 Task: Forward email with the signature Eden Taylor with the subject Request for flextime from softage.1@softage.net to softage.9@softage.net with the message I need your assistance in preparing a project status report for the stakeholders., select the entire message, change the font color from current to green and background color to yellow Send the email
Action: Mouse moved to (883, 74)
Screenshot: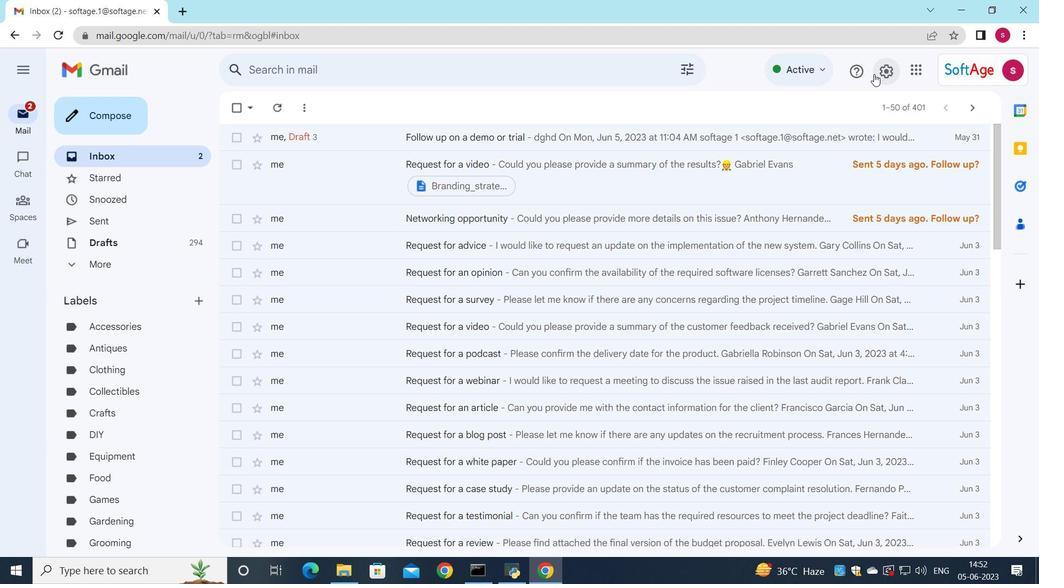 
Action: Mouse pressed left at (883, 74)
Screenshot: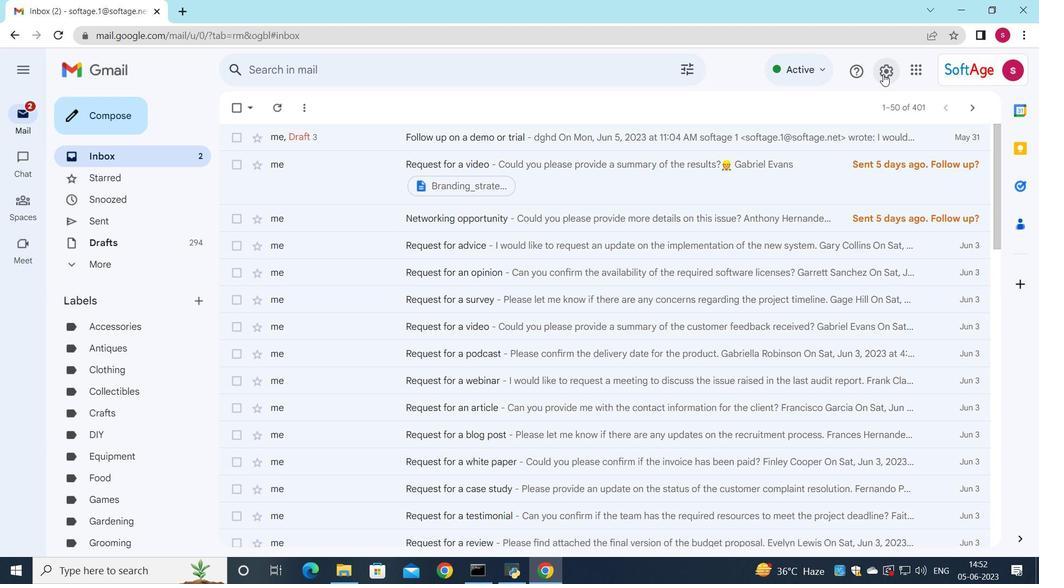 
Action: Mouse moved to (939, 139)
Screenshot: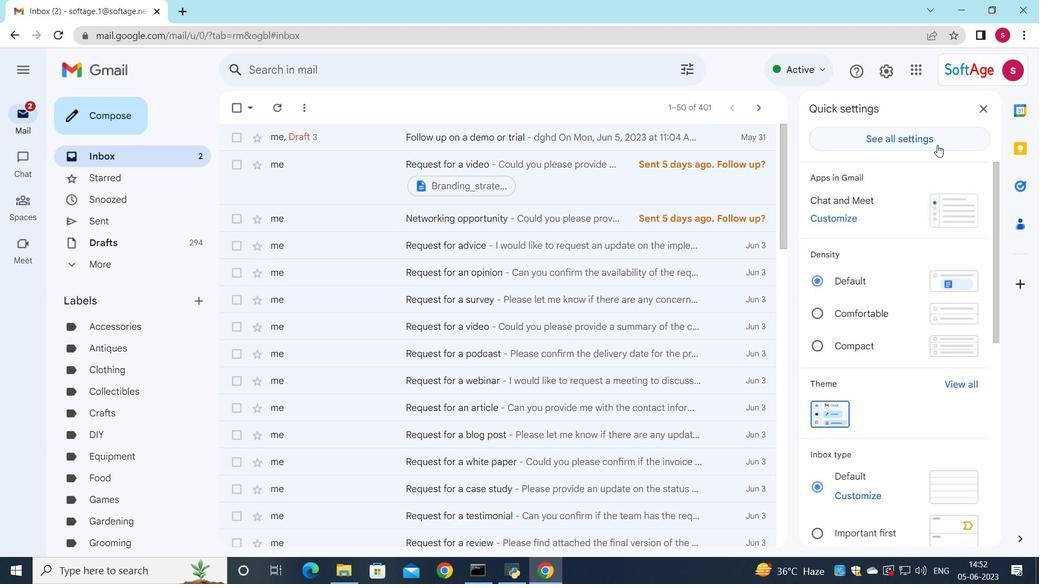 
Action: Mouse pressed left at (939, 139)
Screenshot: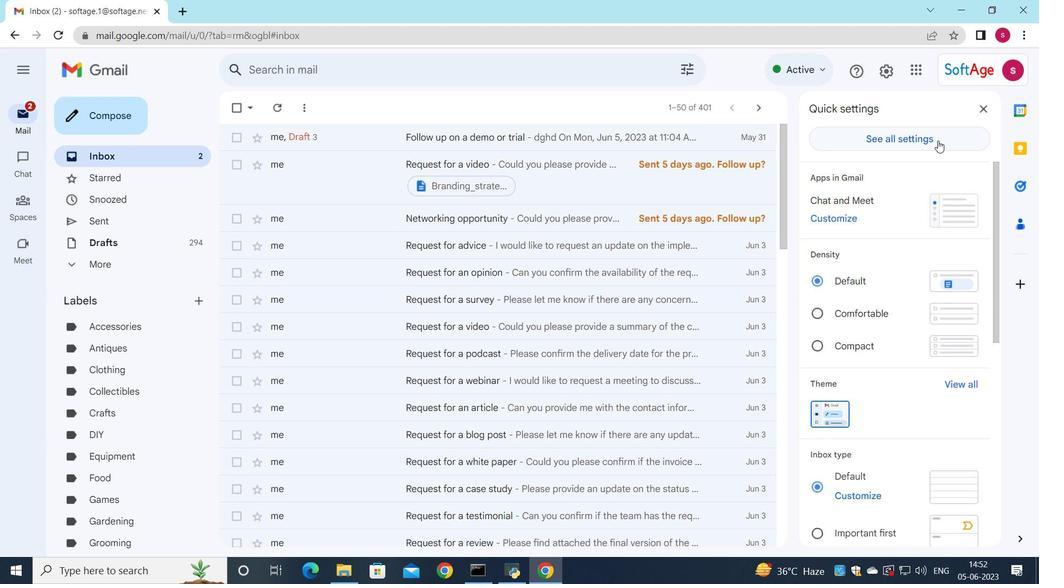 
Action: Mouse moved to (622, 176)
Screenshot: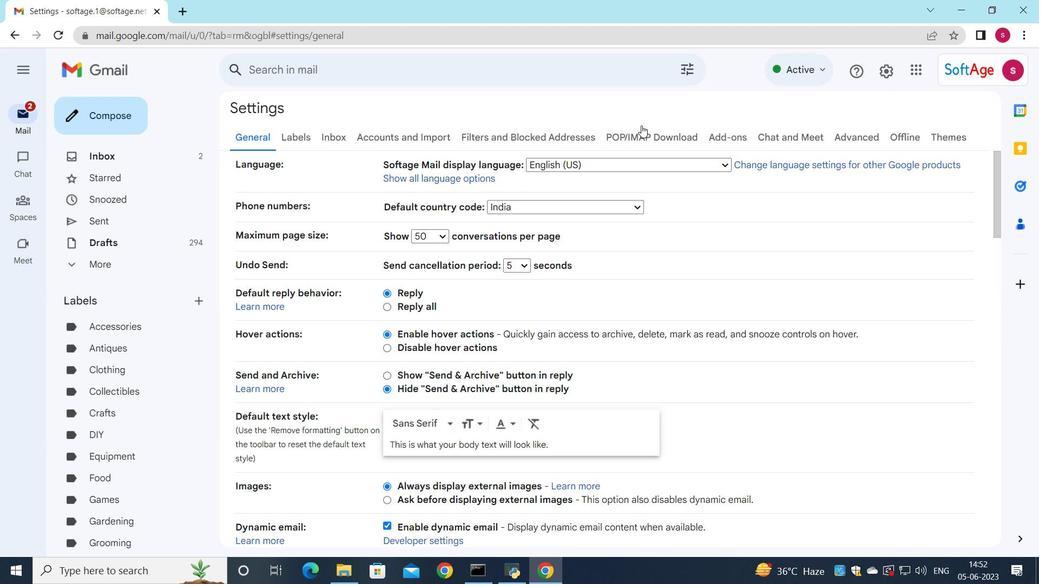 
Action: Mouse scrolled (622, 175) with delta (0, 0)
Screenshot: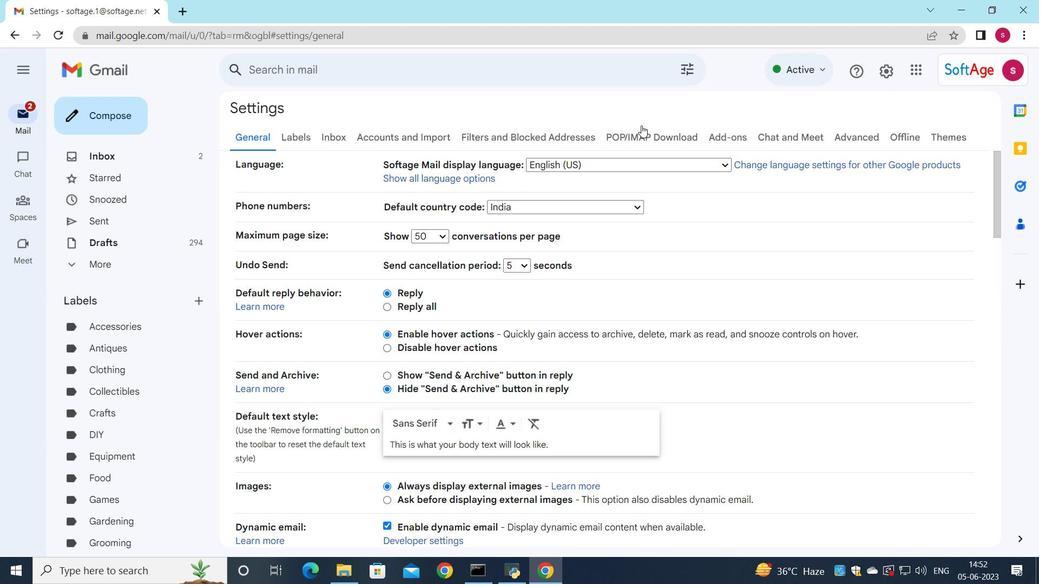 
Action: Mouse scrolled (622, 175) with delta (0, 0)
Screenshot: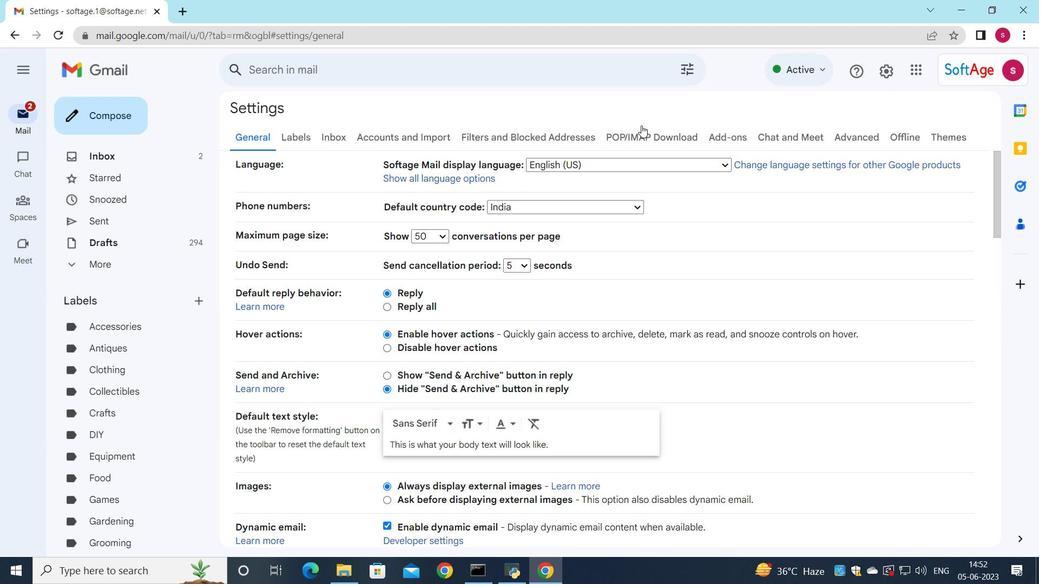 
Action: Mouse moved to (614, 231)
Screenshot: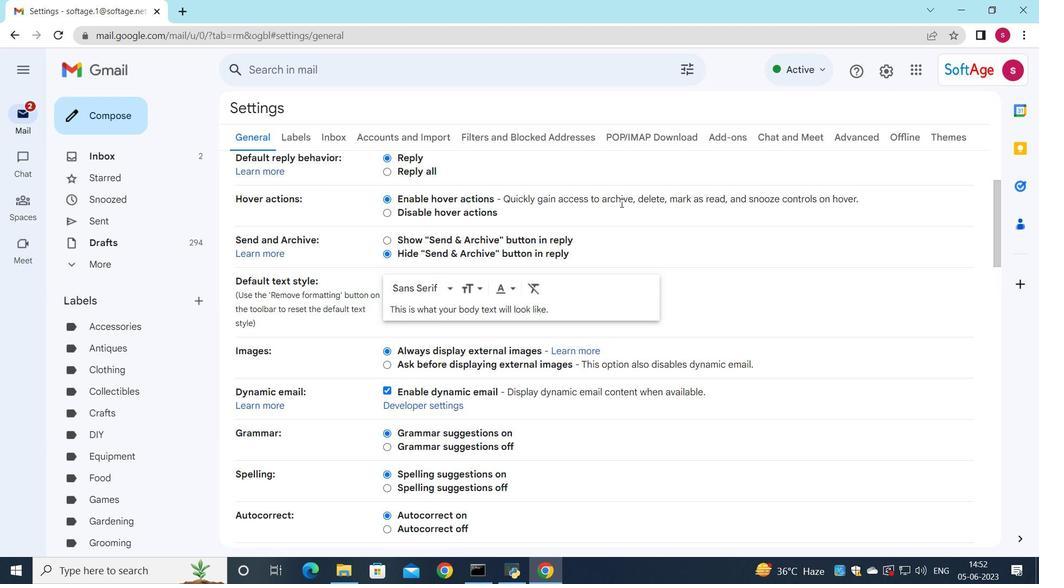 
Action: Mouse scrolled (617, 219) with delta (0, 0)
Screenshot: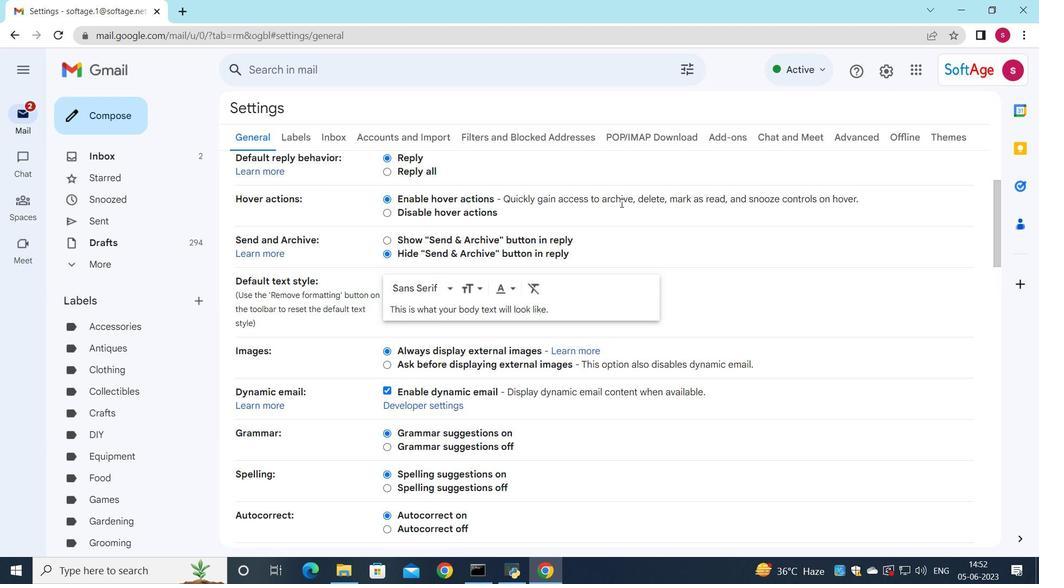 
Action: Mouse moved to (614, 234)
Screenshot: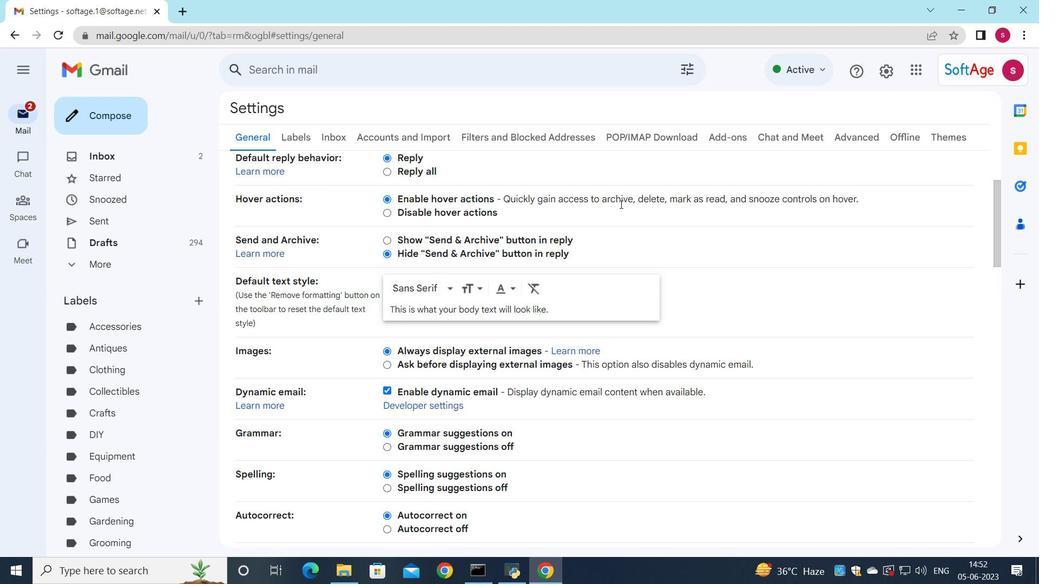 
Action: Mouse scrolled (614, 233) with delta (0, 0)
Screenshot: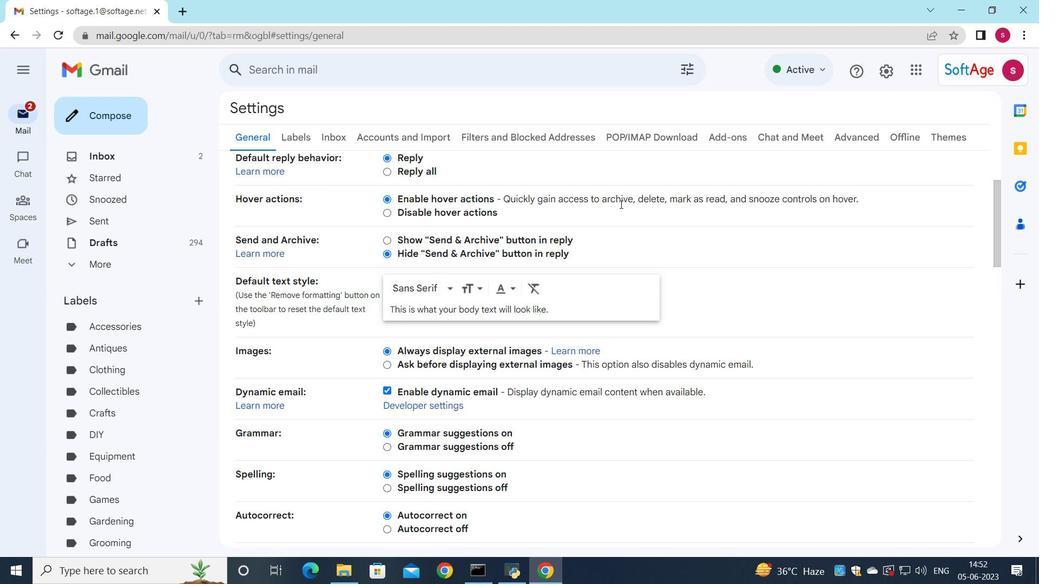 
Action: Mouse moved to (613, 235)
Screenshot: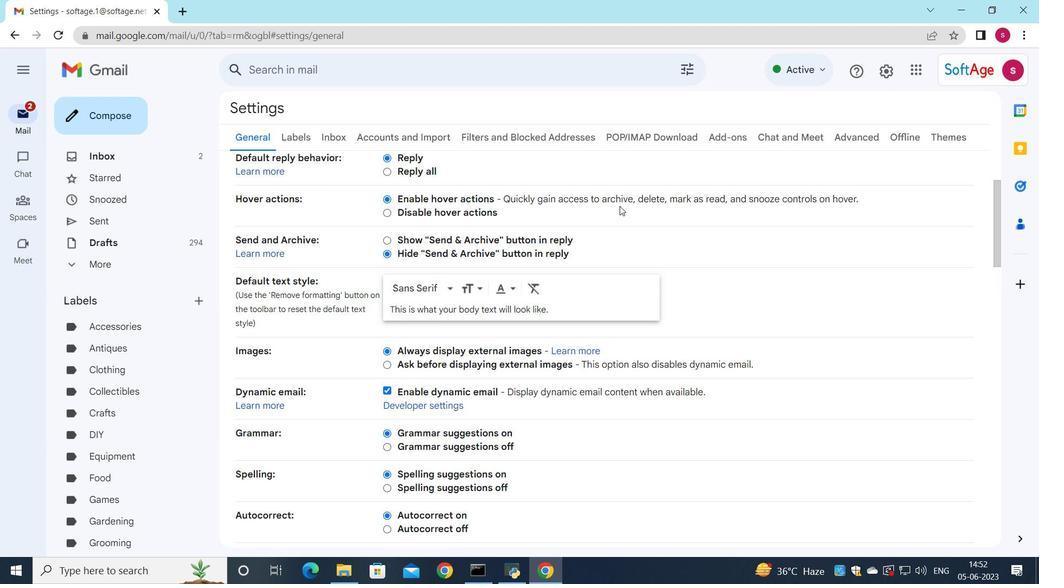 
Action: Mouse scrolled (613, 235) with delta (0, 0)
Screenshot: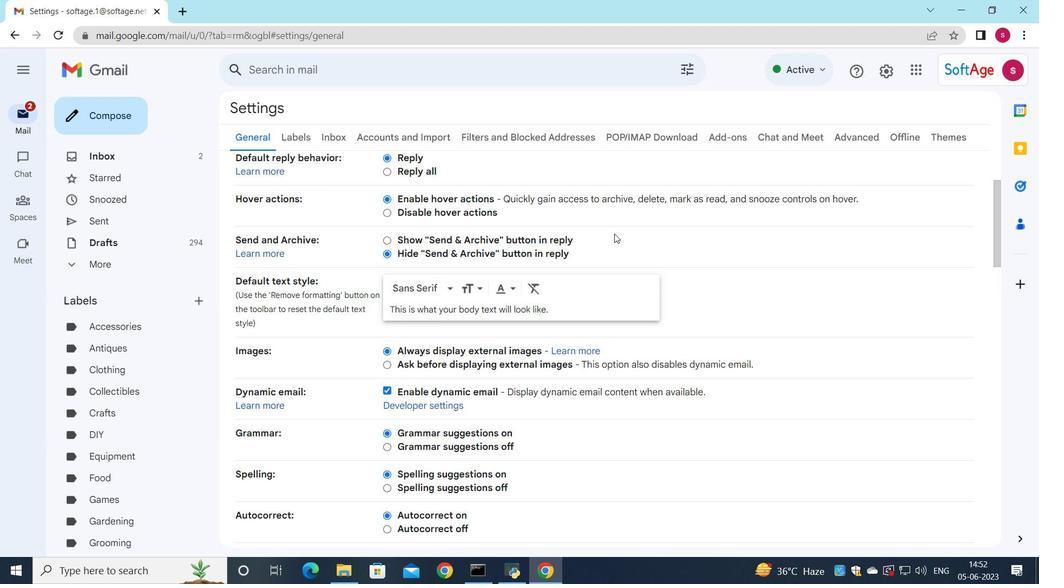 
Action: Mouse scrolled (613, 235) with delta (0, 0)
Screenshot: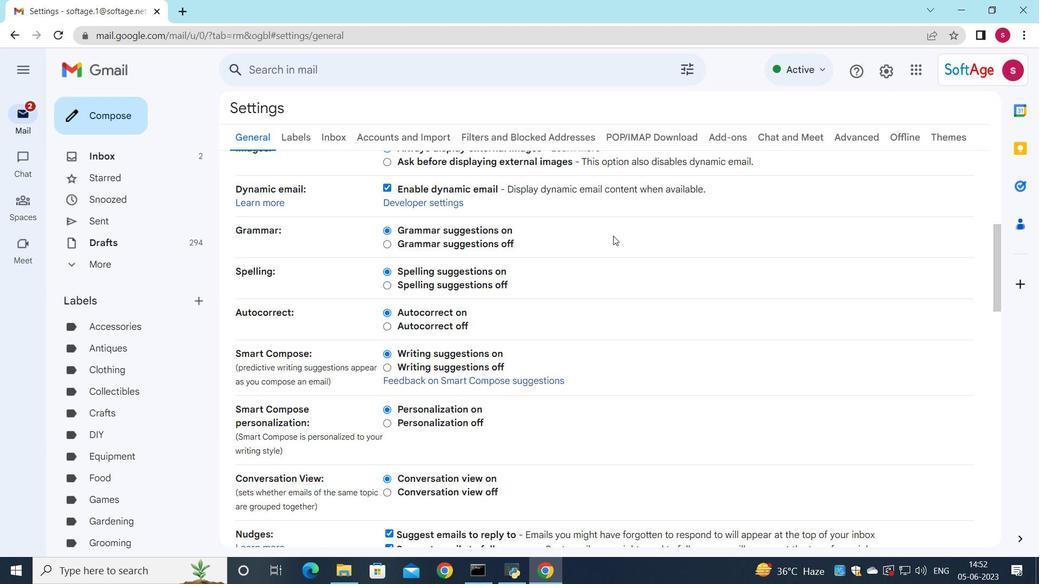 
Action: Mouse scrolled (613, 235) with delta (0, 0)
Screenshot: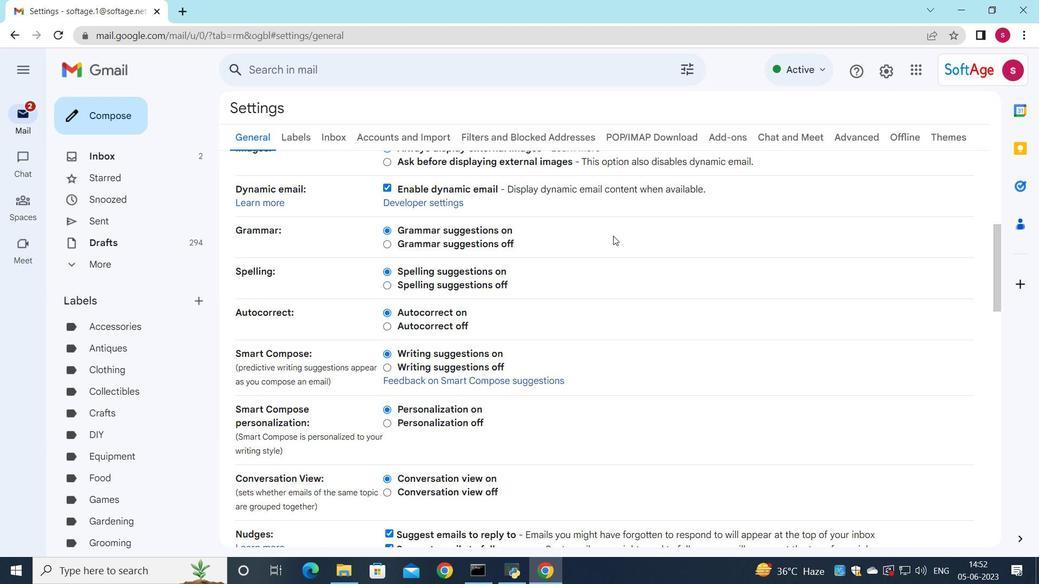 
Action: Mouse scrolled (613, 235) with delta (0, 0)
Screenshot: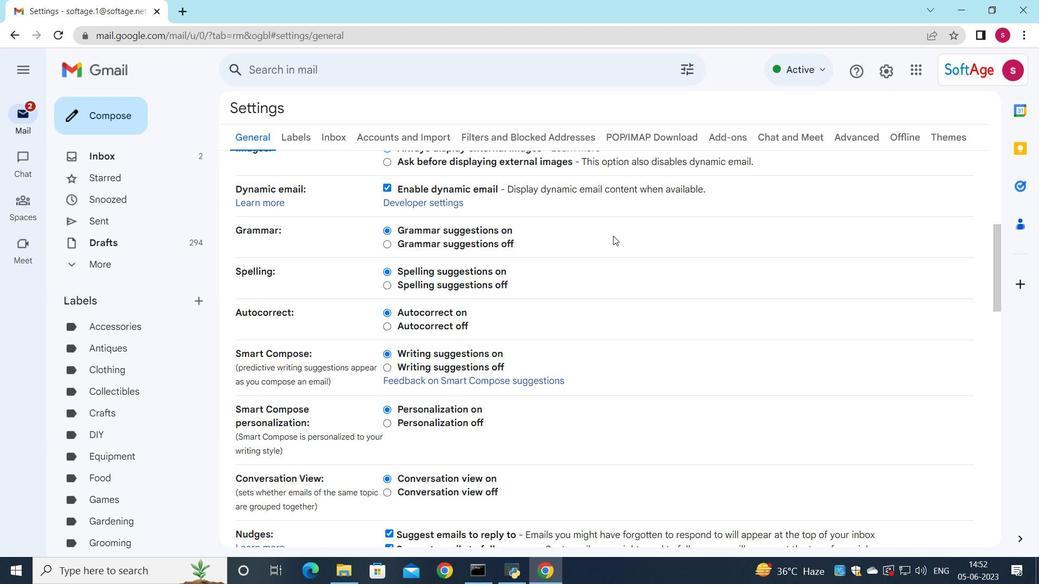 
Action: Mouse moved to (567, 266)
Screenshot: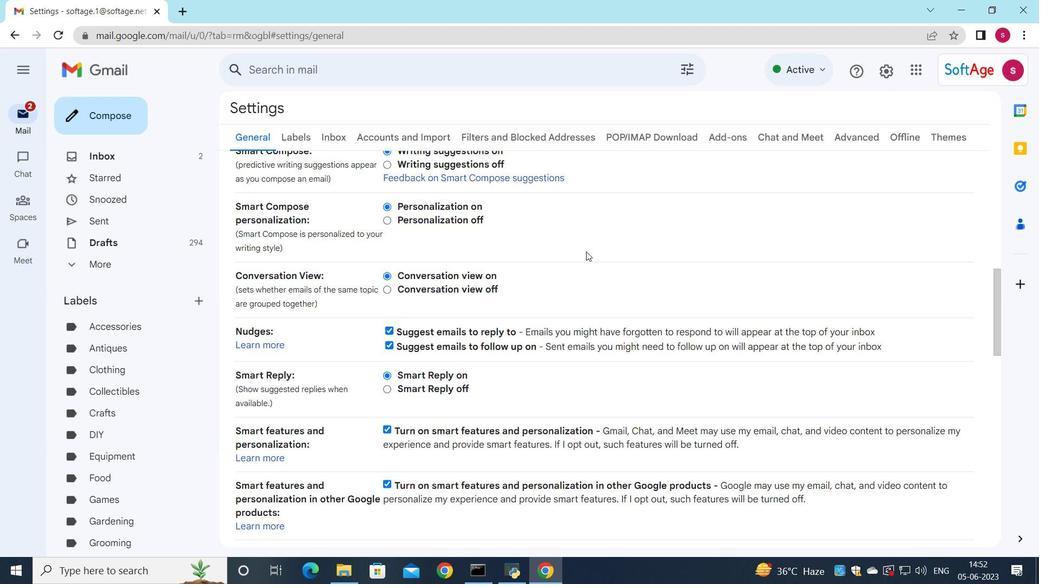 
Action: Mouse scrolled (567, 266) with delta (0, 0)
Screenshot: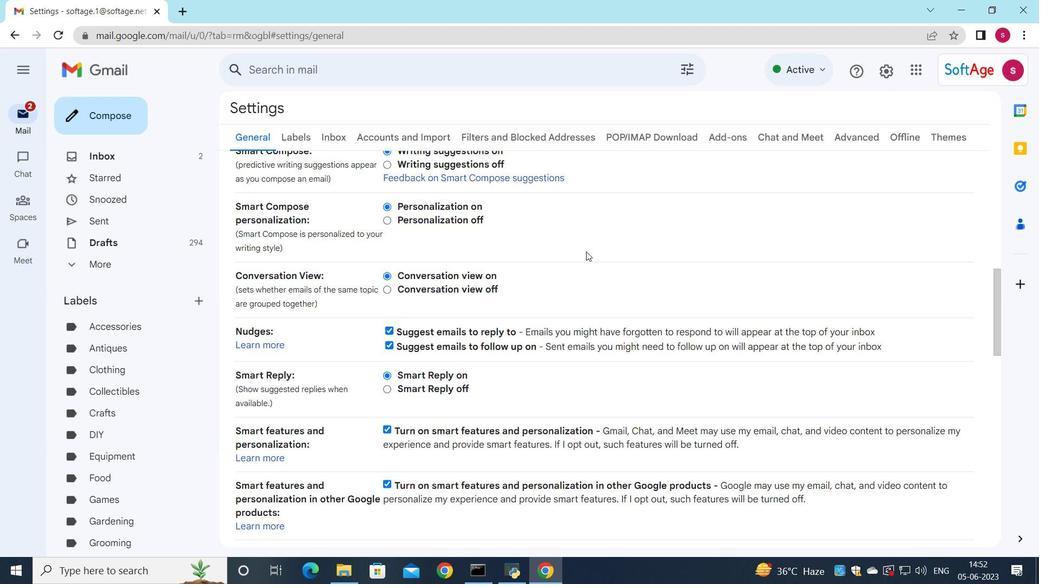 
Action: Mouse moved to (561, 274)
Screenshot: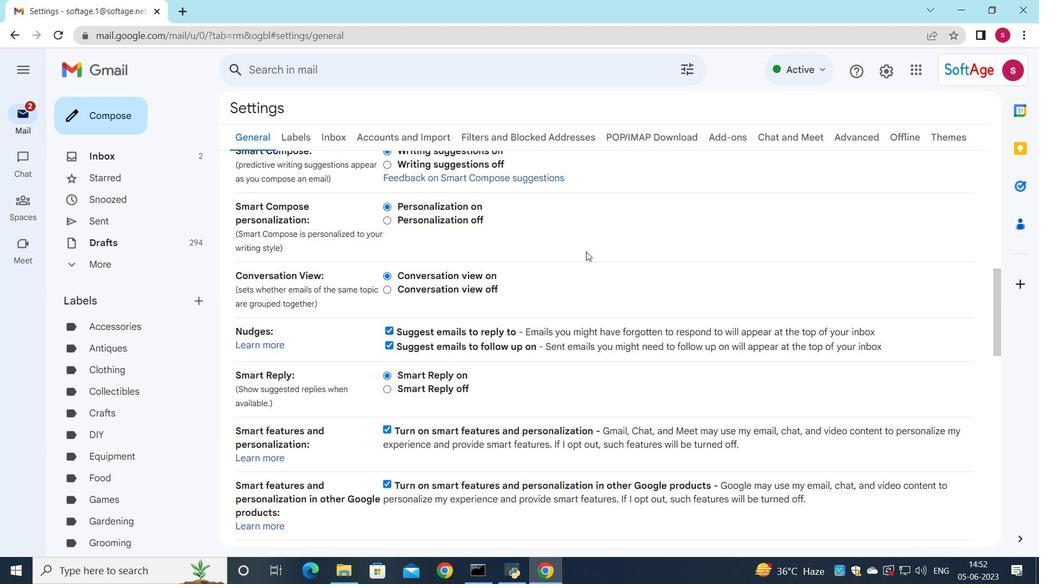 
Action: Mouse scrolled (561, 273) with delta (0, 0)
Screenshot: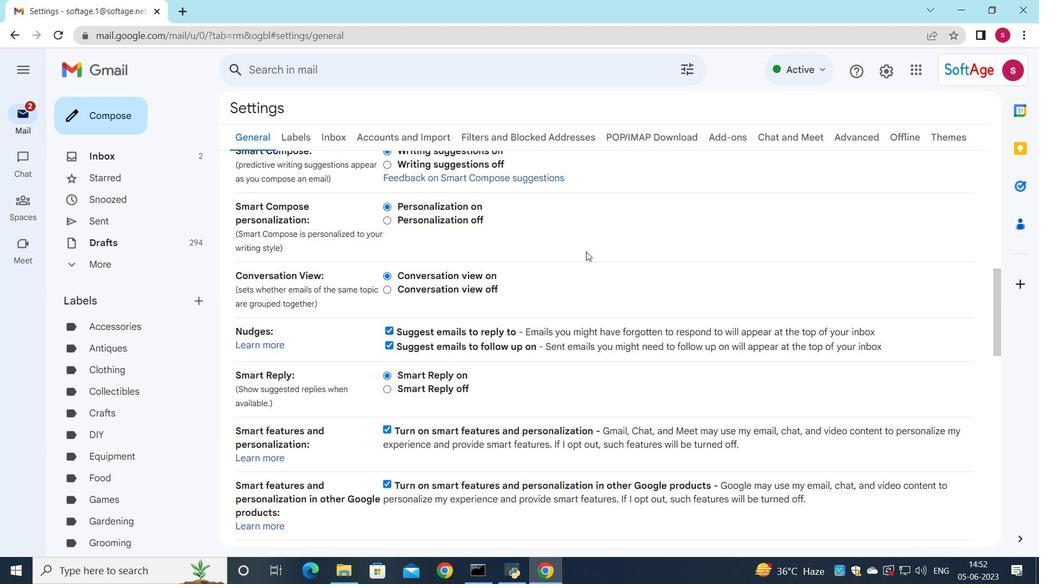 
Action: Mouse moved to (558, 278)
Screenshot: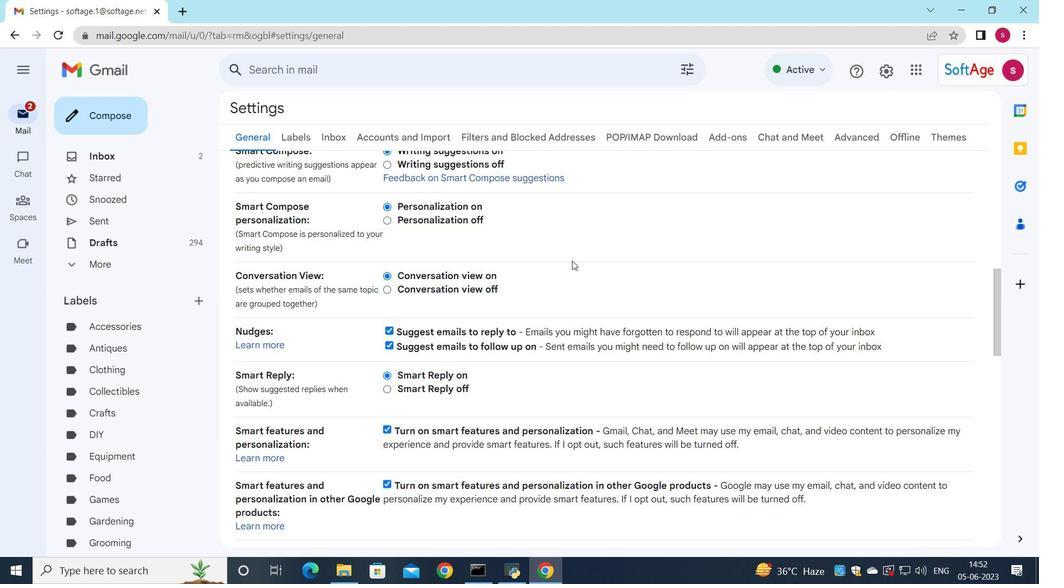 
Action: Mouse scrolled (558, 277) with delta (0, 0)
Screenshot: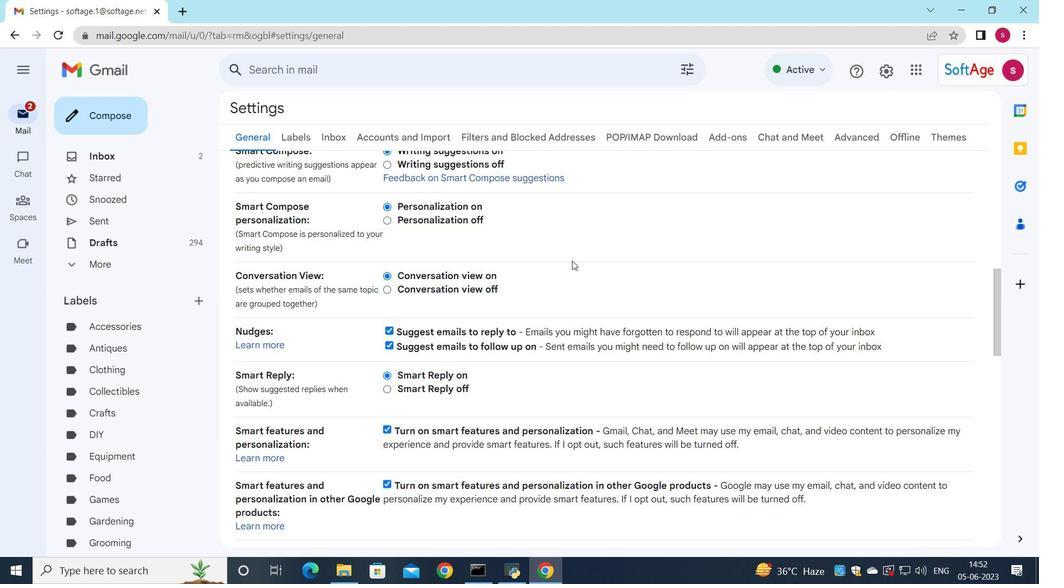 
Action: Mouse moved to (555, 281)
Screenshot: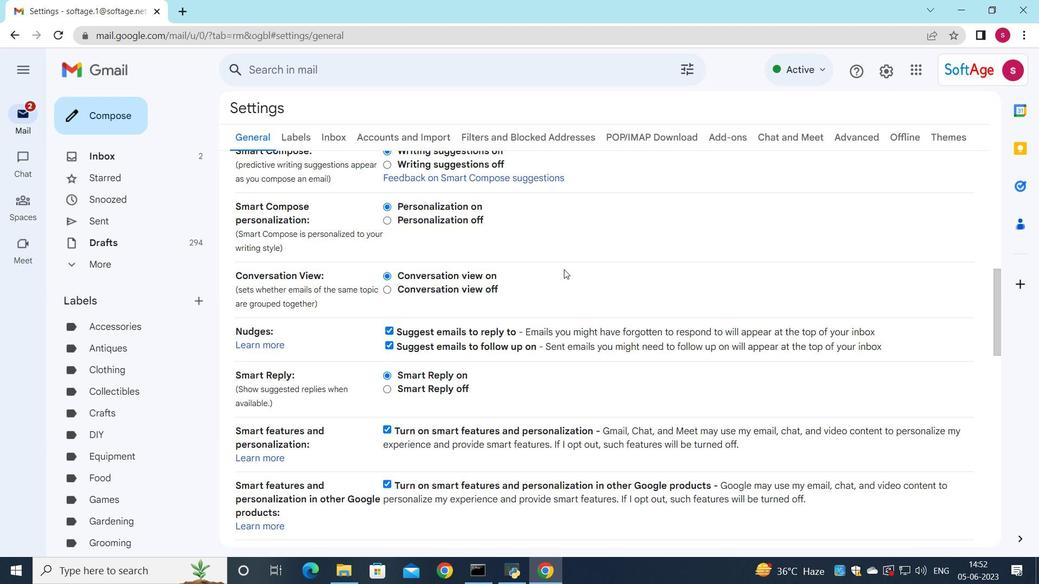 
Action: Mouse scrolled (555, 281) with delta (0, 0)
Screenshot: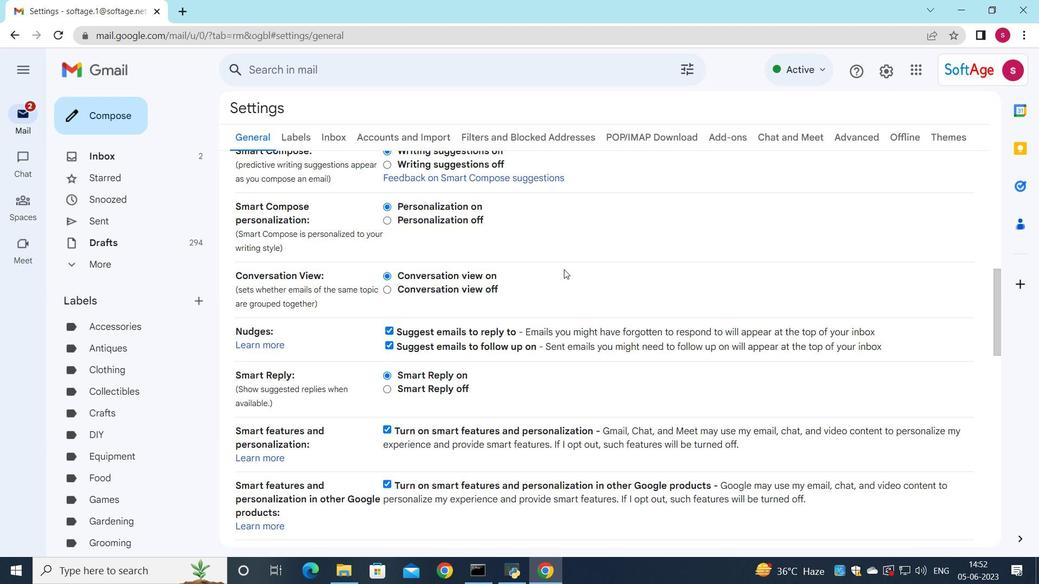 
Action: Mouse moved to (548, 284)
Screenshot: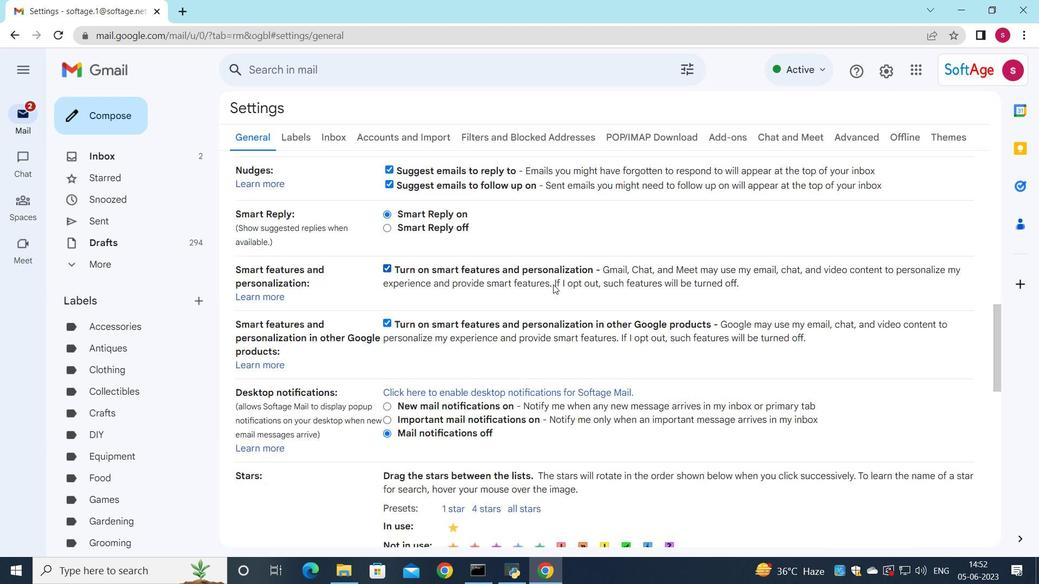 
Action: Mouse scrolled (548, 284) with delta (0, 0)
Screenshot: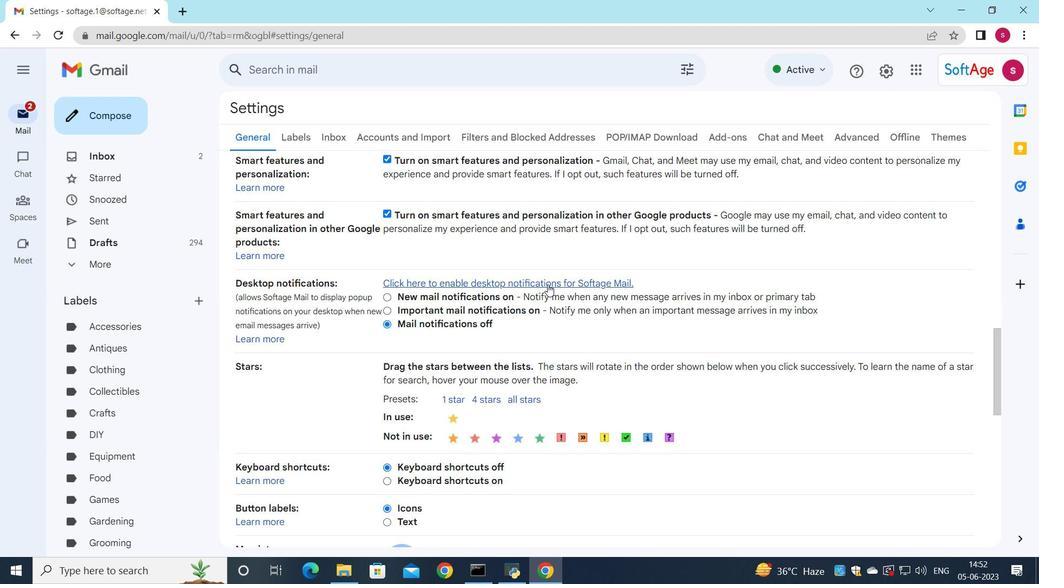 
Action: Mouse scrolled (548, 284) with delta (0, 0)
Screenshot: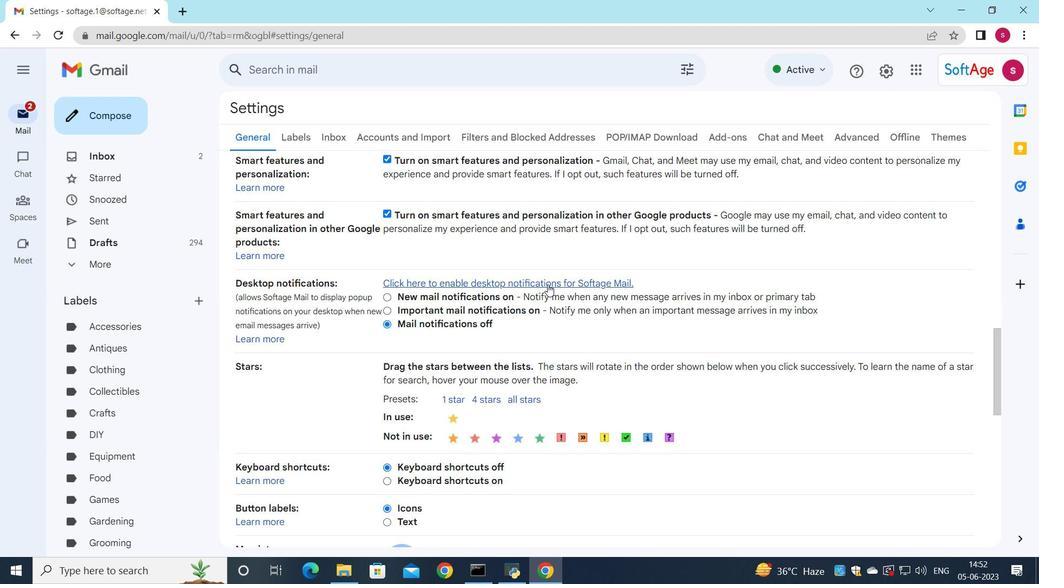 
Action: Mouse scrolled (548, 284) with delta (0, 0)
Screenshot: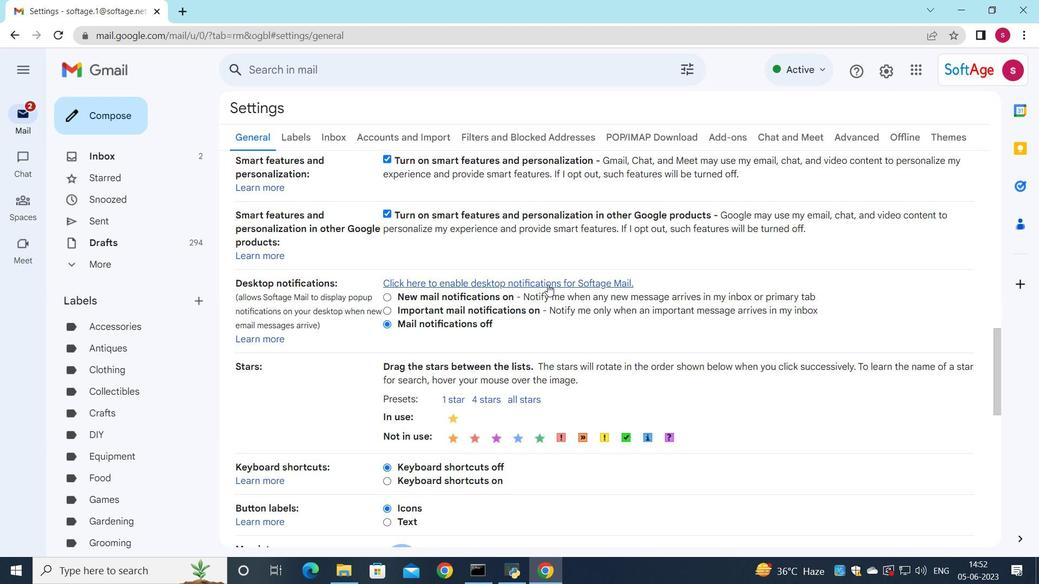 
Action: Mouse moved to (445, 325)
Screenshot: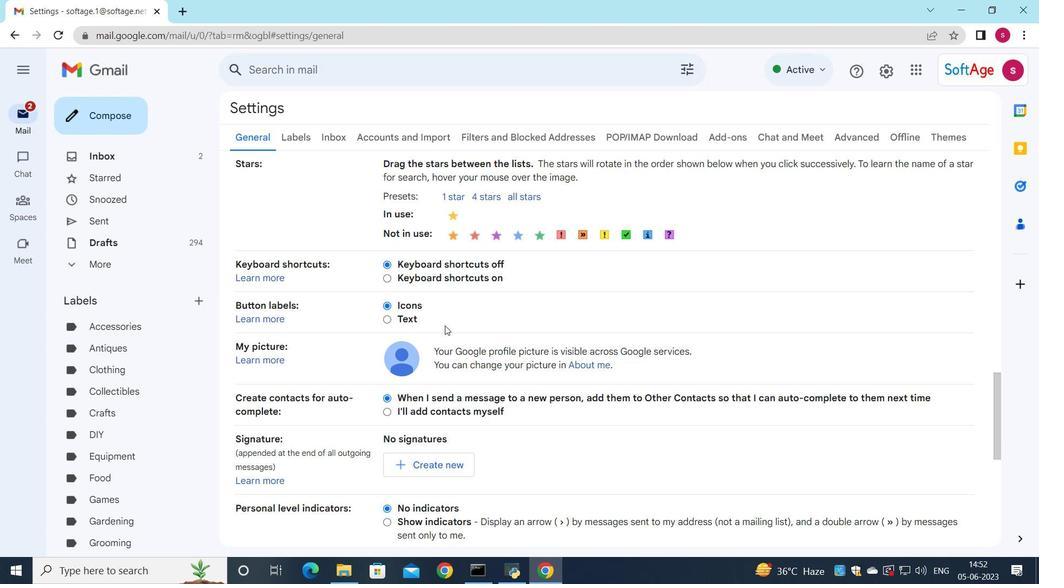
Action: Mouse scrolled (445, 325) with delta (0, 0)
Screenshot: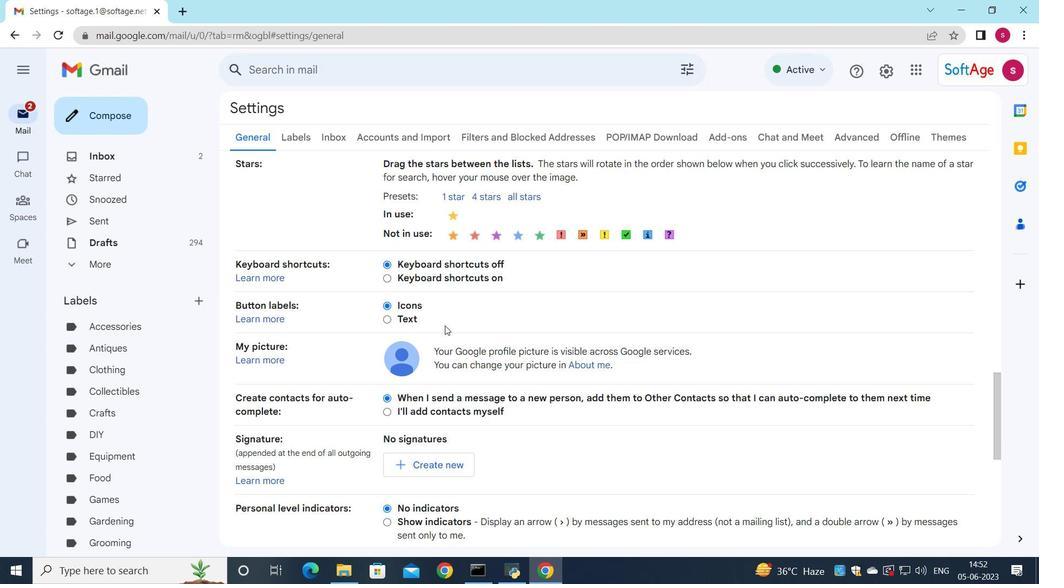 
Action: Mouse scrolled (445, 325) with delta (0, 0)
Screenshot: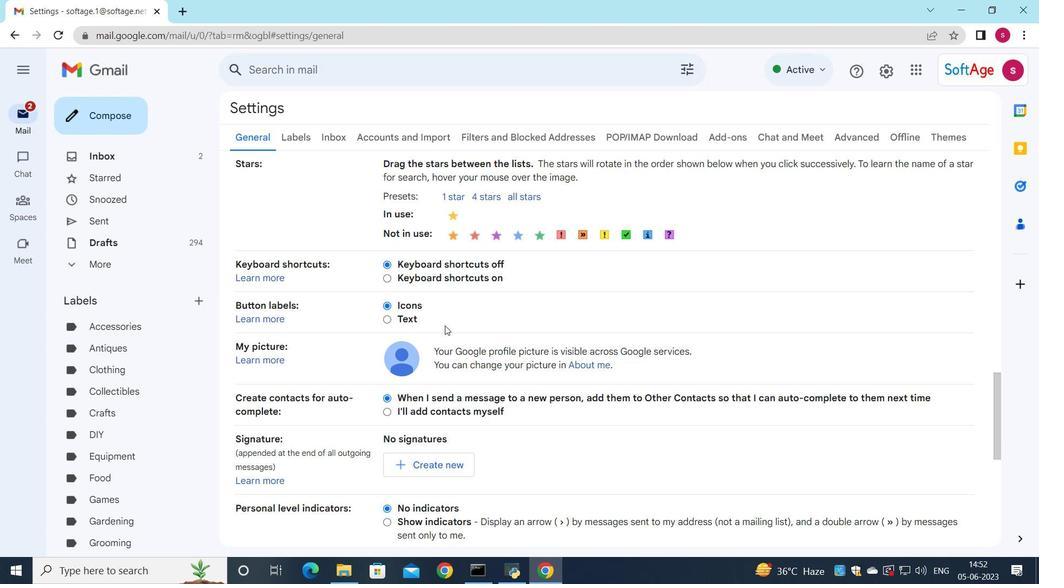 
Action: Mouse scrolled (445, 325) with delta (0, 0)
Screenshot: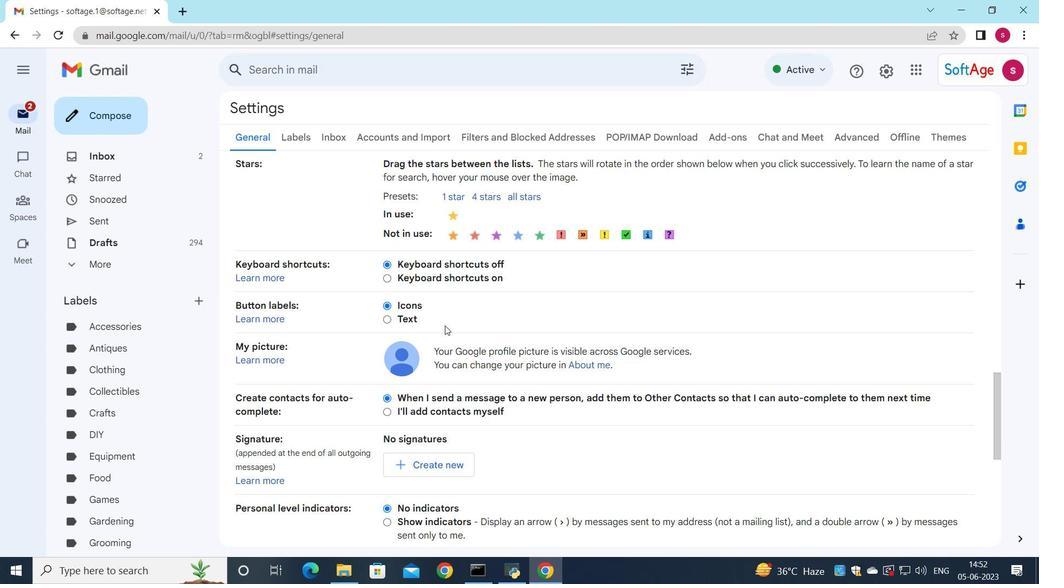 
Action: Mouse moved to (428, 270)
Screenshot: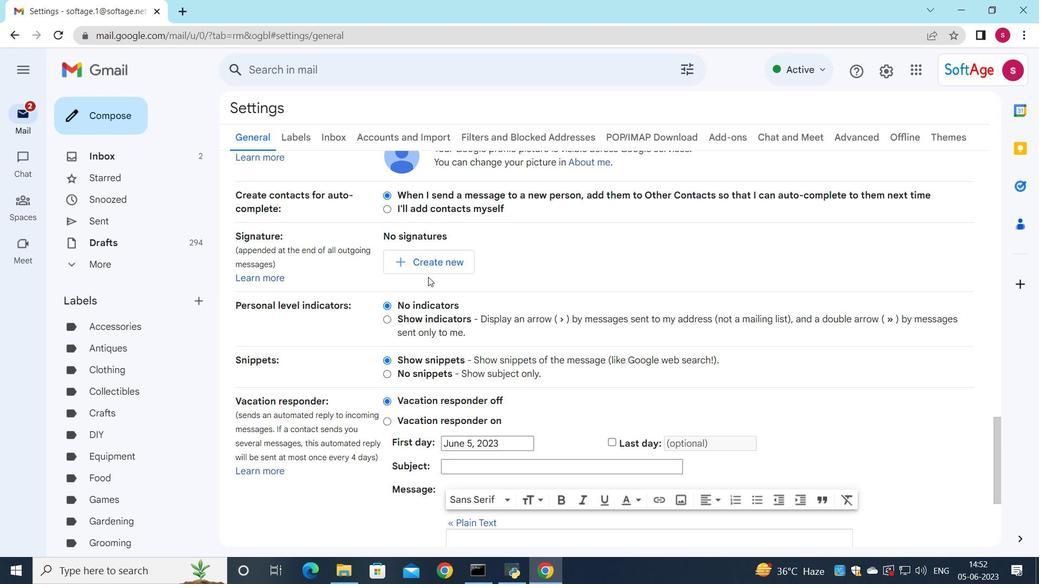 
Action: Mouse pressed left at (428, 270)
Screenshot: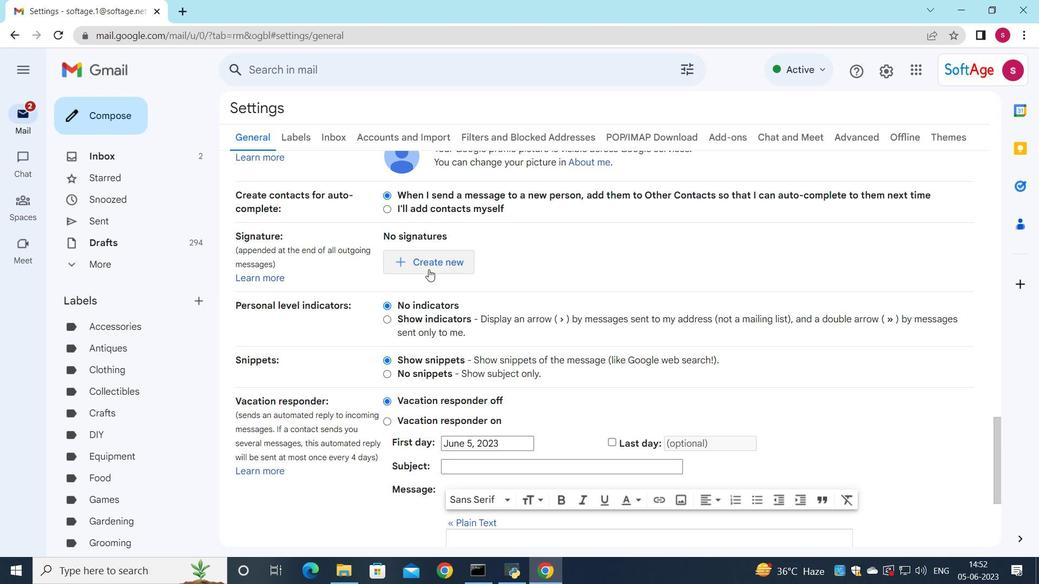 
Action: Mouse moved to (463, 280)
Screenshot: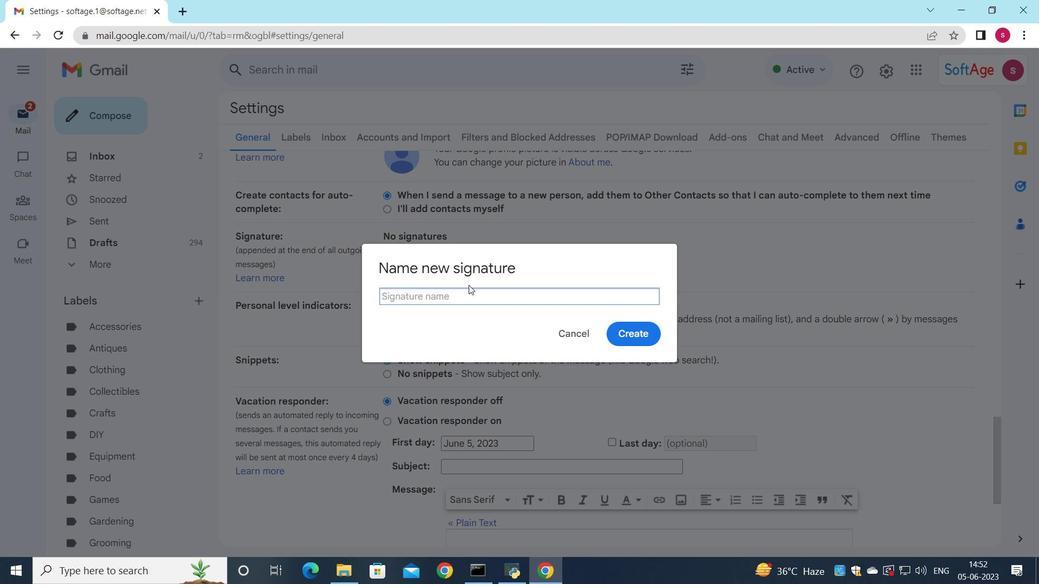 
Action: Key pressed <Key.shift><Key.shift>Eden<Key.space><Key.shift>Taylor
Screenshot: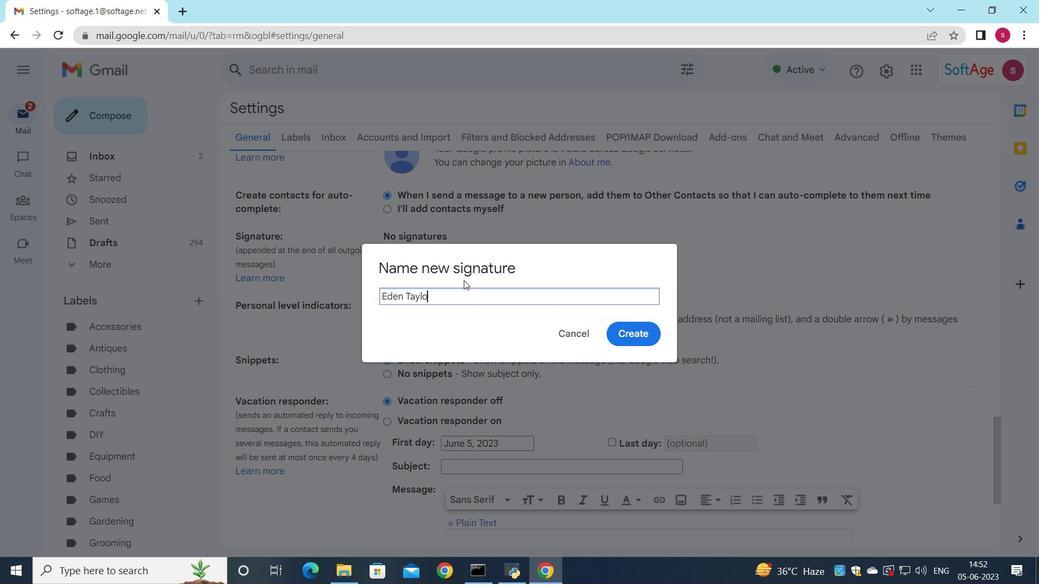 
Action: Mouse moved to (612, 329)
Screenshot: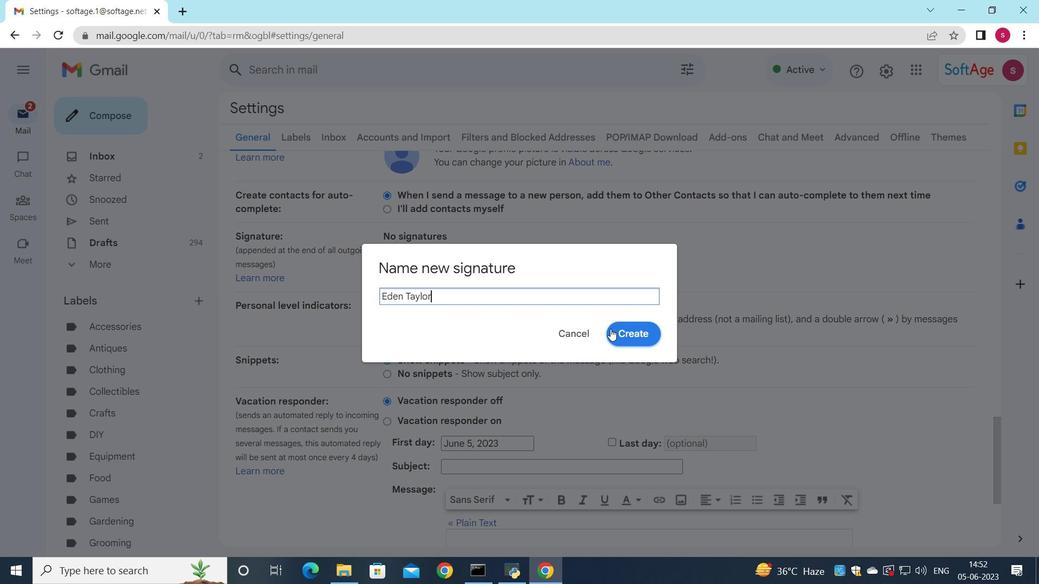 
Action: Mouse pressed left at (612, 329)
Screenshot: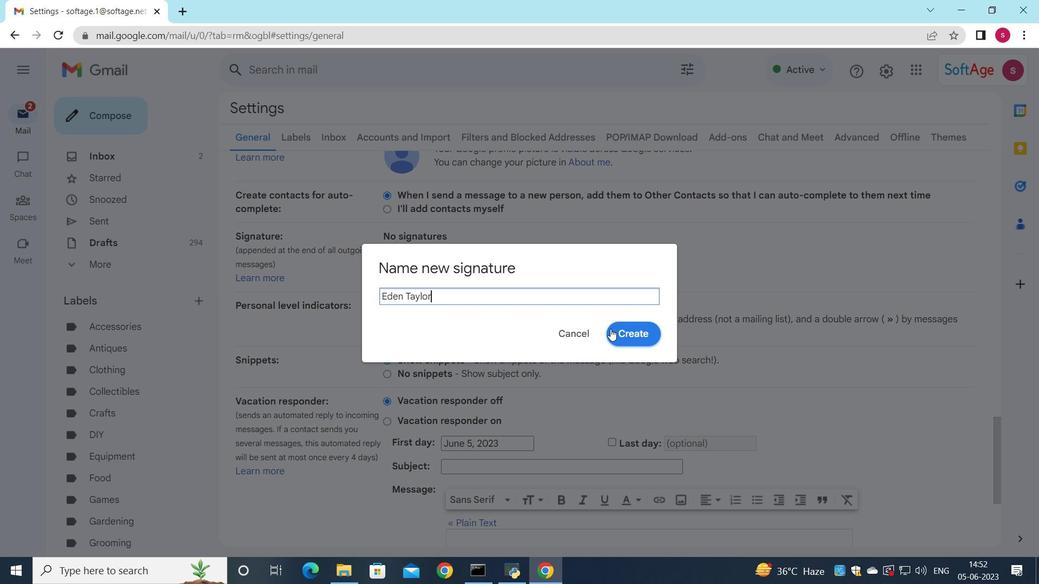 
Action: Mouse moved to (571, 291)
Screenshot: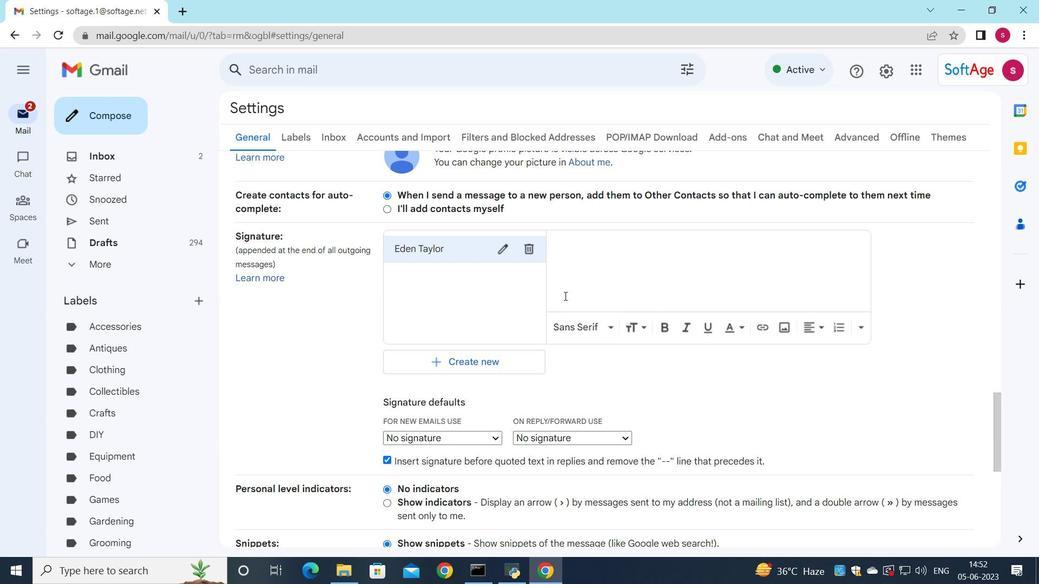 
Action: Mouse pressed left at (571, 291)
Screenshot: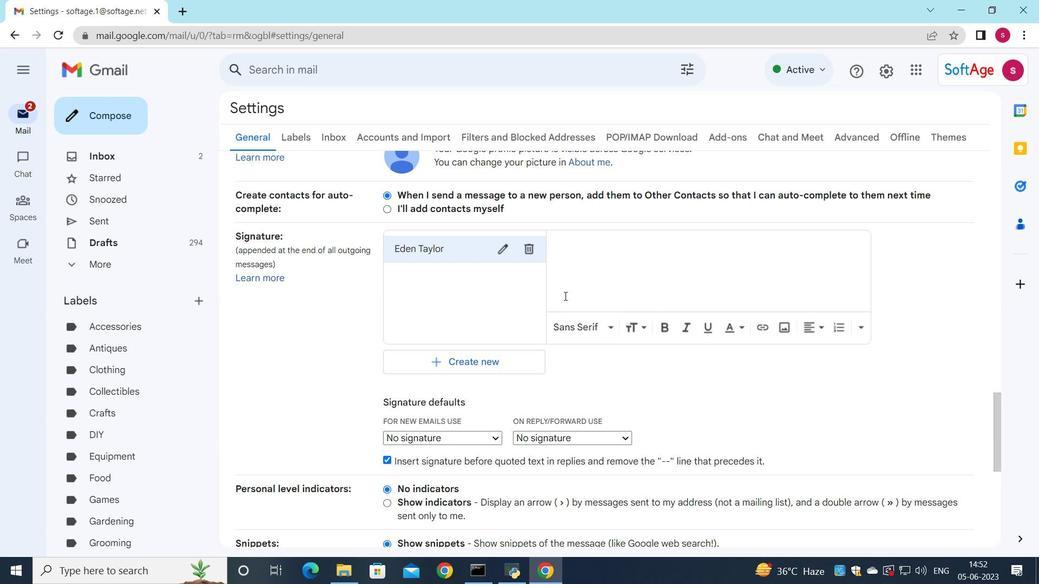 
Action: Key pressed <Key.shift>Eden<Key.space><Key.shift>Taylor
Screenshot: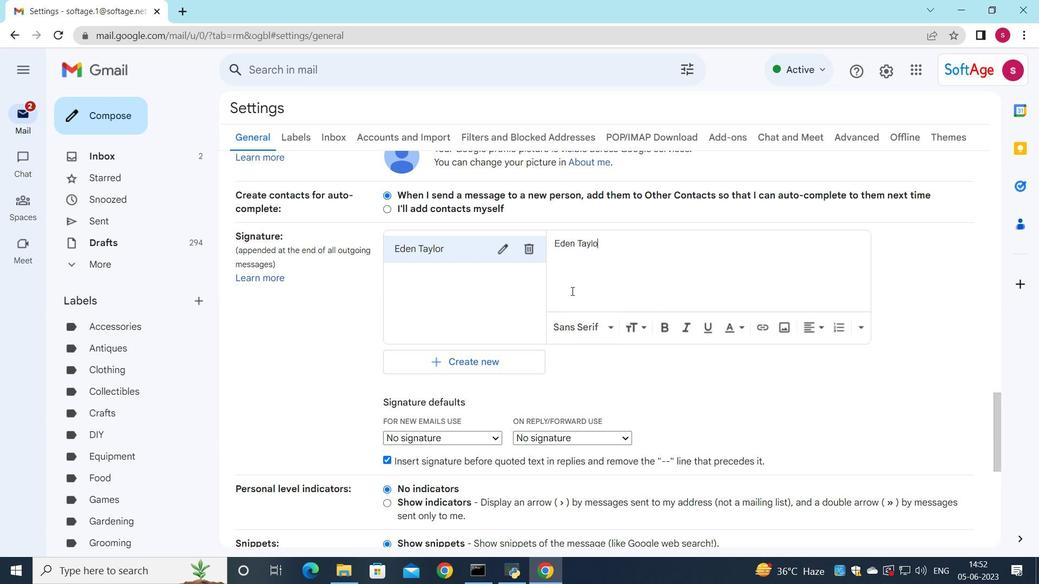 
Action: Mouse moved to (565, 302)
Screenshot: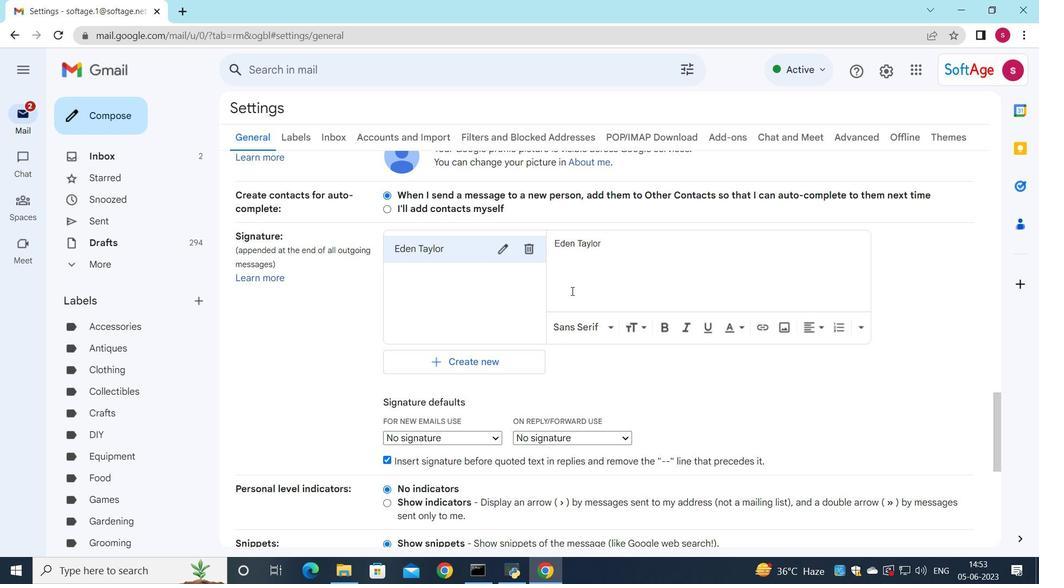 
Action: Mouse scrolled (565, 302) with delta (0, 0)
Screenshot: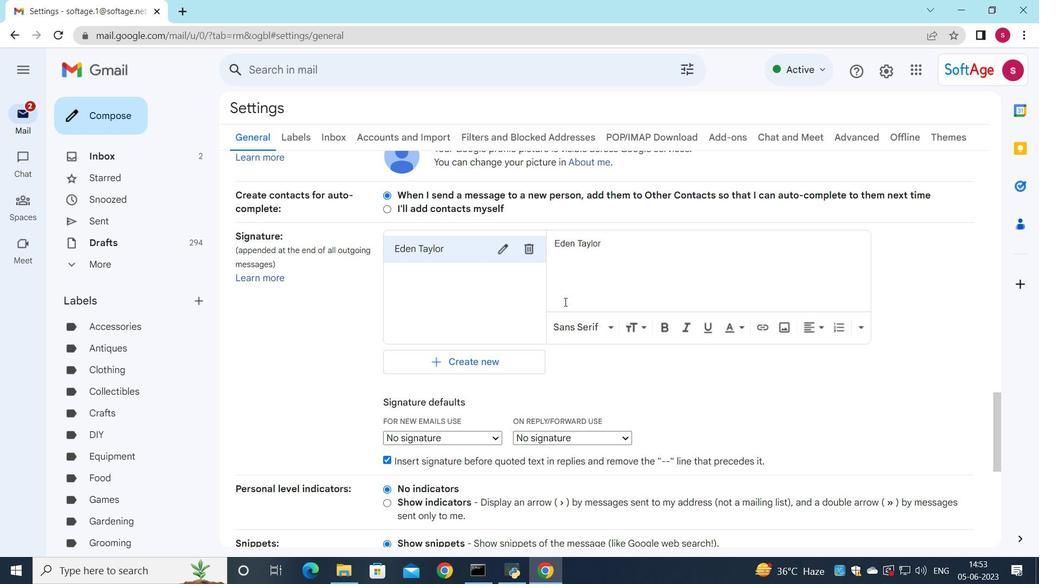 
Action: Mouse moved to (556, 307)
Screenshot: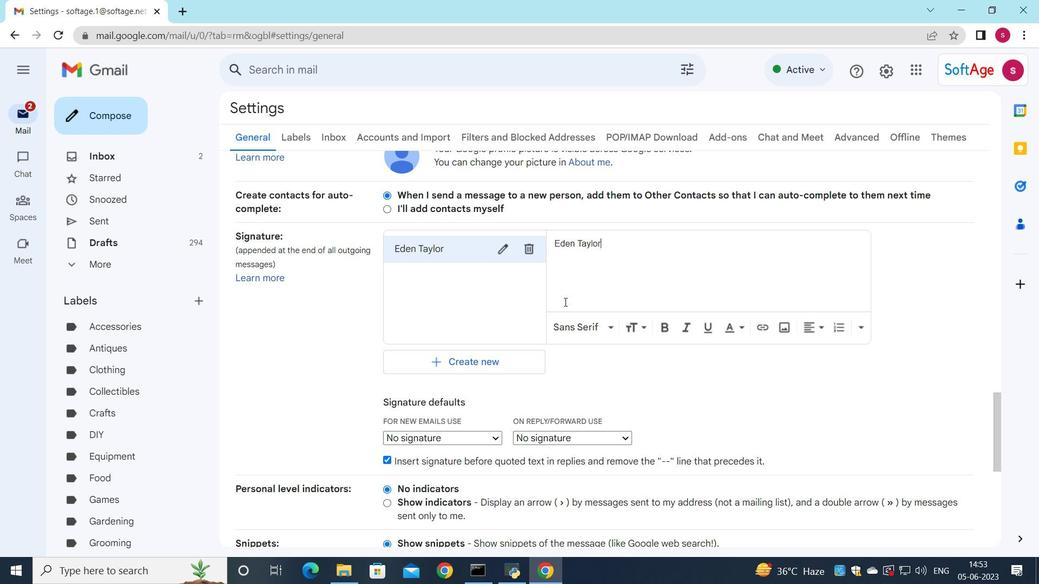 
Action: Mouse scrolled (556, 307) with delta (0, 0)
Screenshot: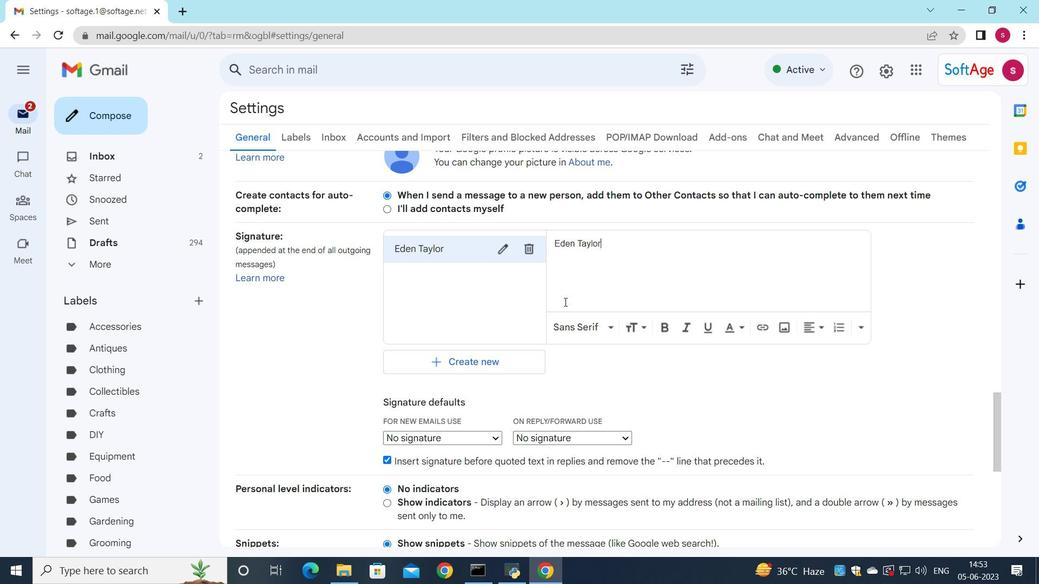 
Action: Mouse moved to (555, 307)
Screenshot: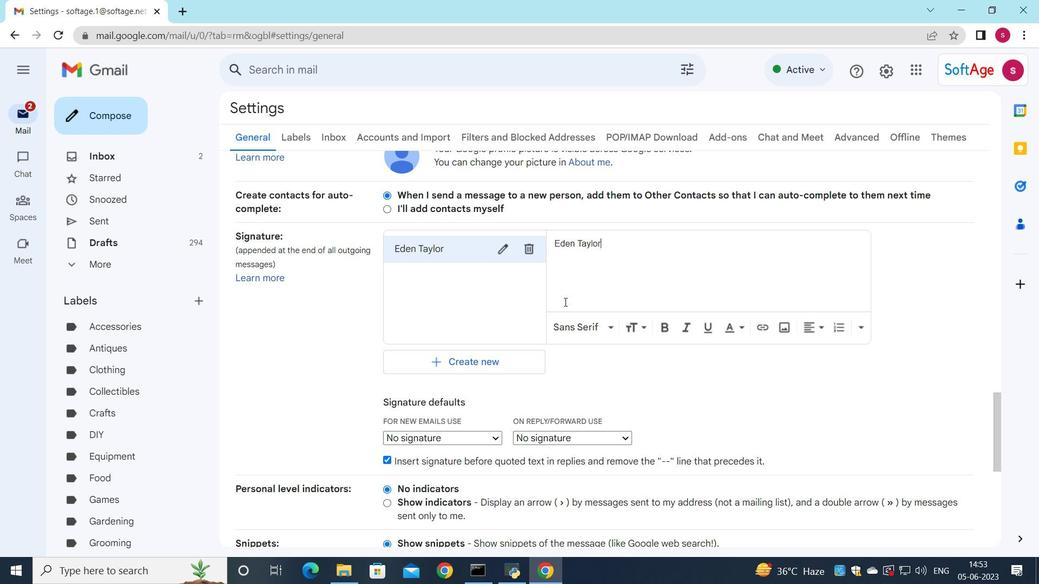 
Action: Mouse scrolled (555, 307) with delta (0, 0)
Screenshot: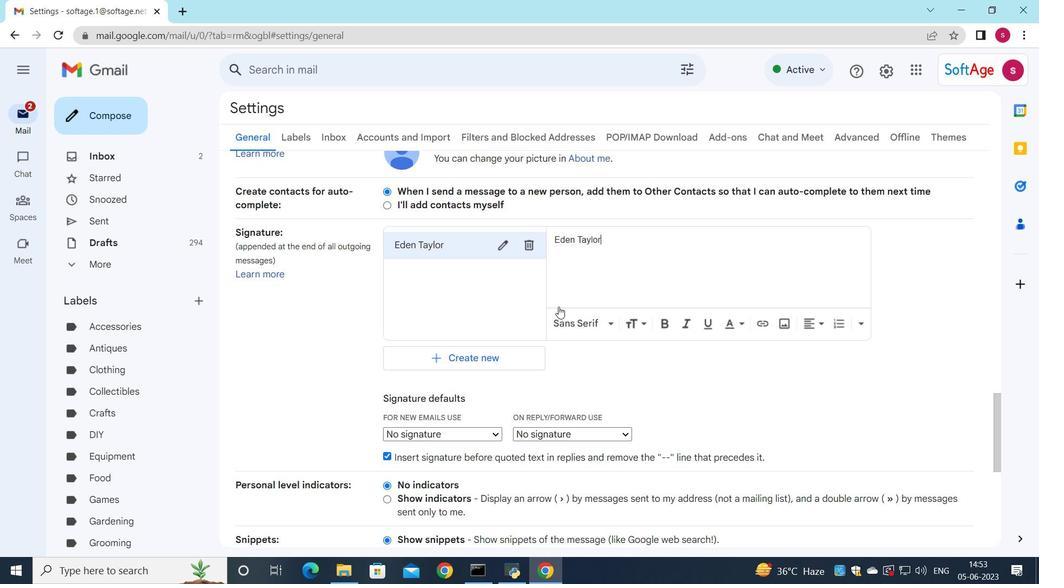 
Action: Mouse moved to (499, 234)
Screenshot: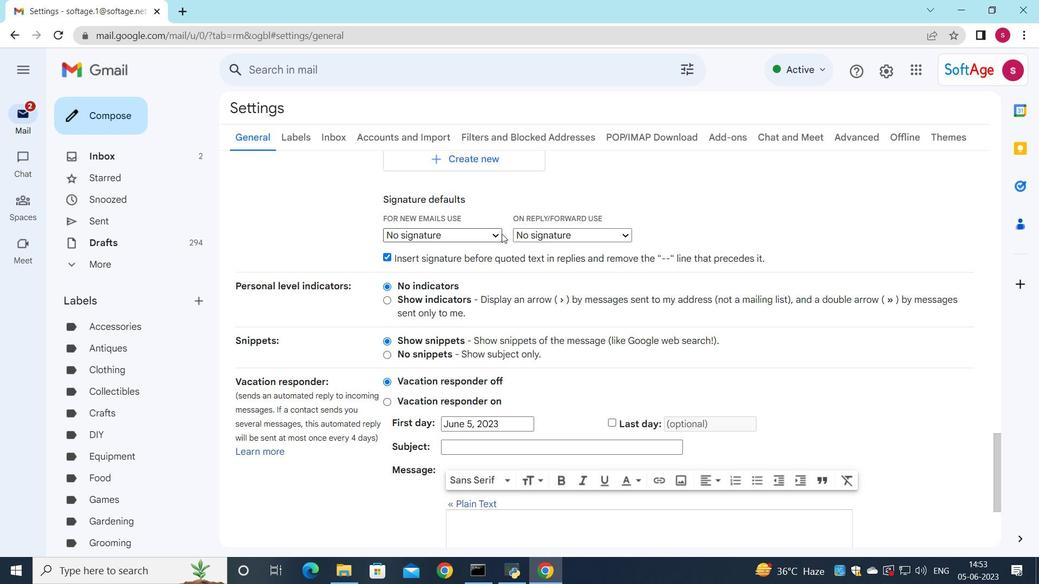 
Action: Mouse pressed left at (499, 234)
Screenshot: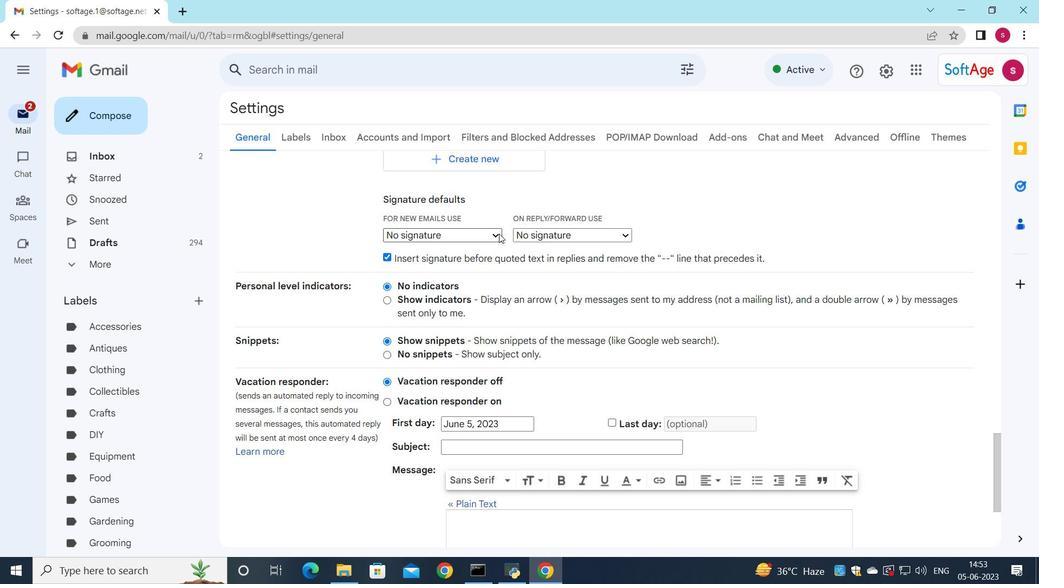 
Action: Mouse moved to (484, 259)
Screenshot: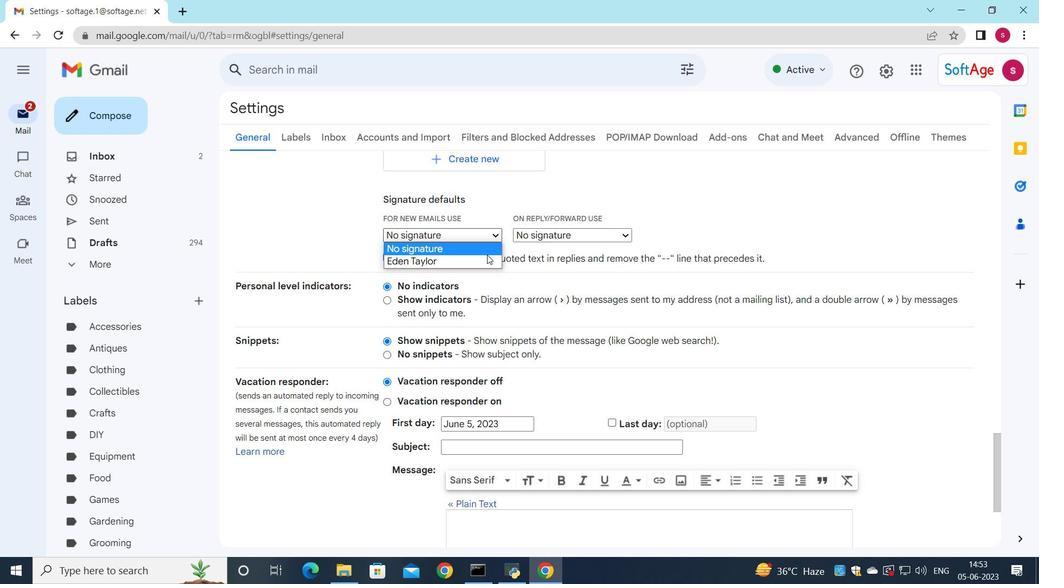 
Action: Mouse pressed left at (484, 259)
Screenshot: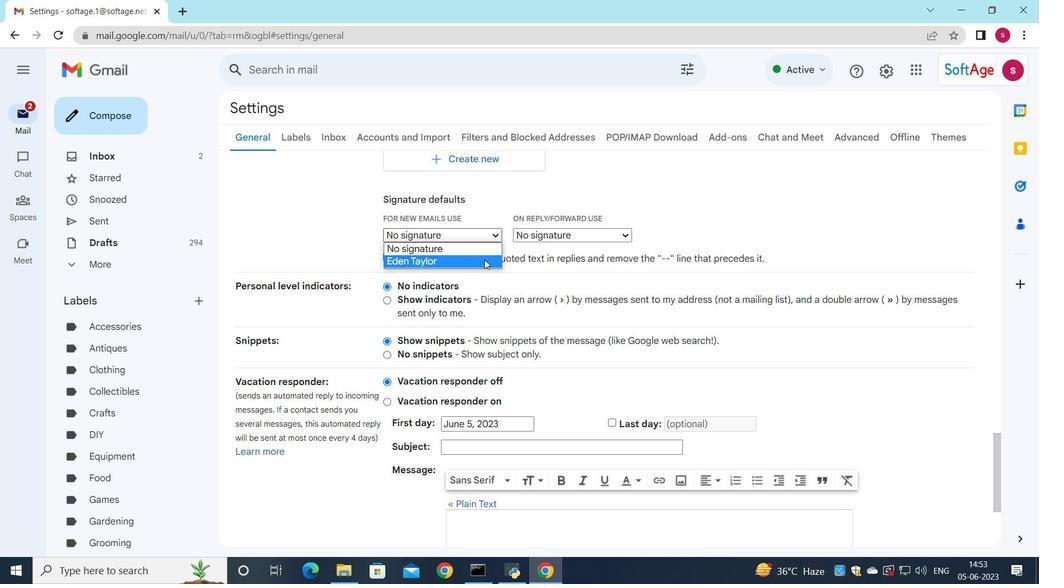 
Action: Mouse moved to (561, 232)
Screenshot: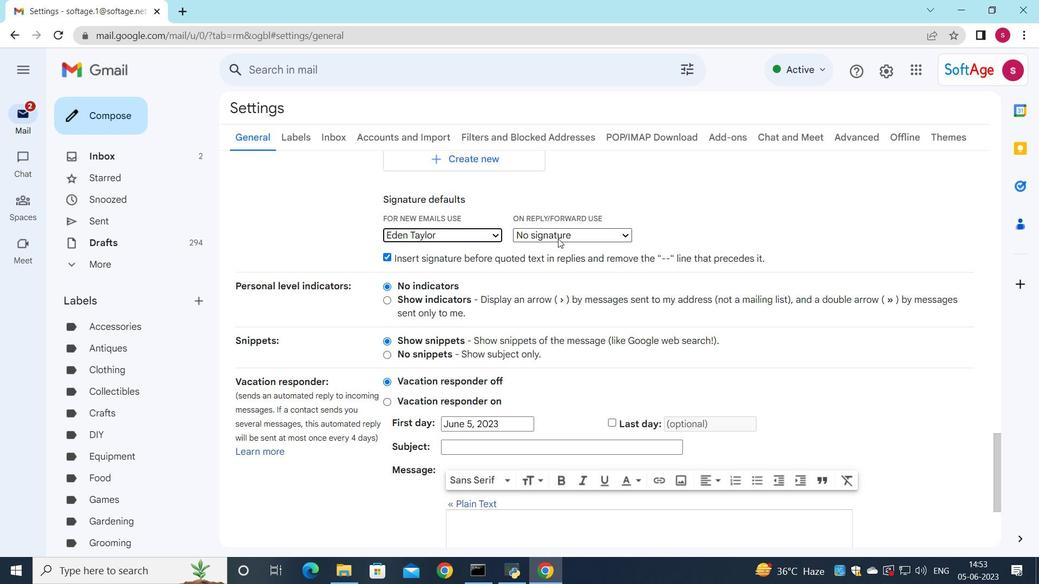 
Action: Mouse pressed left at (561, 232)
Screenshot: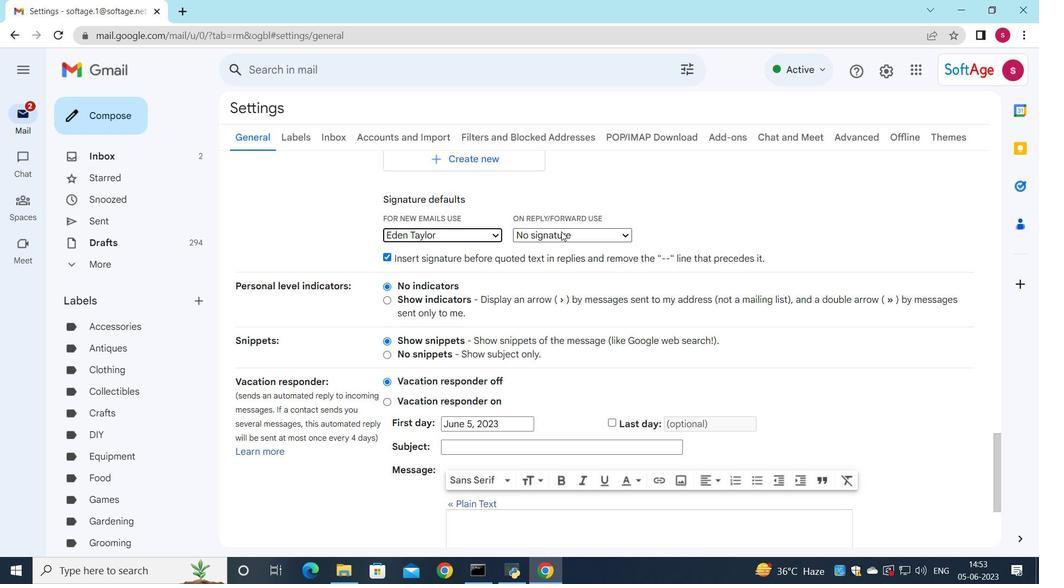 
Action: Mouse moved to (561, 258)
Screenshot: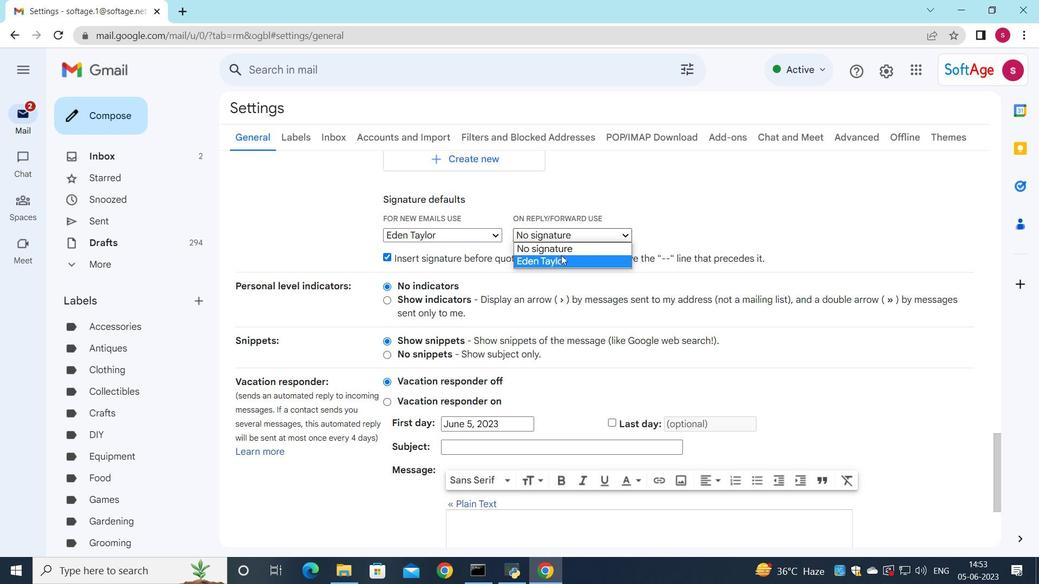 
Action: Mouse pressed left at (561, 258)
Screenshot: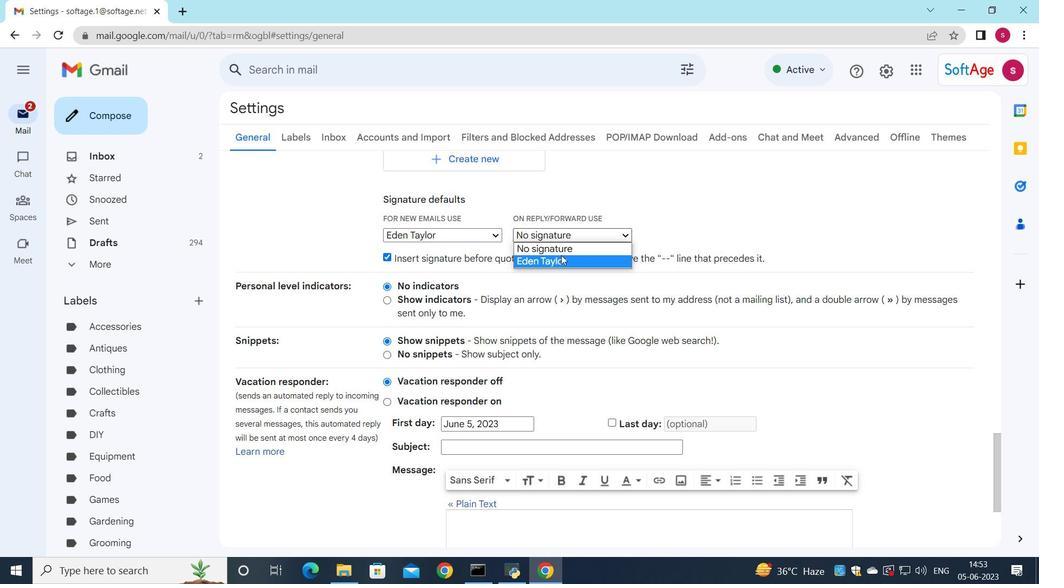 
Action: Mouse moved to (525, 277)
Screenshot: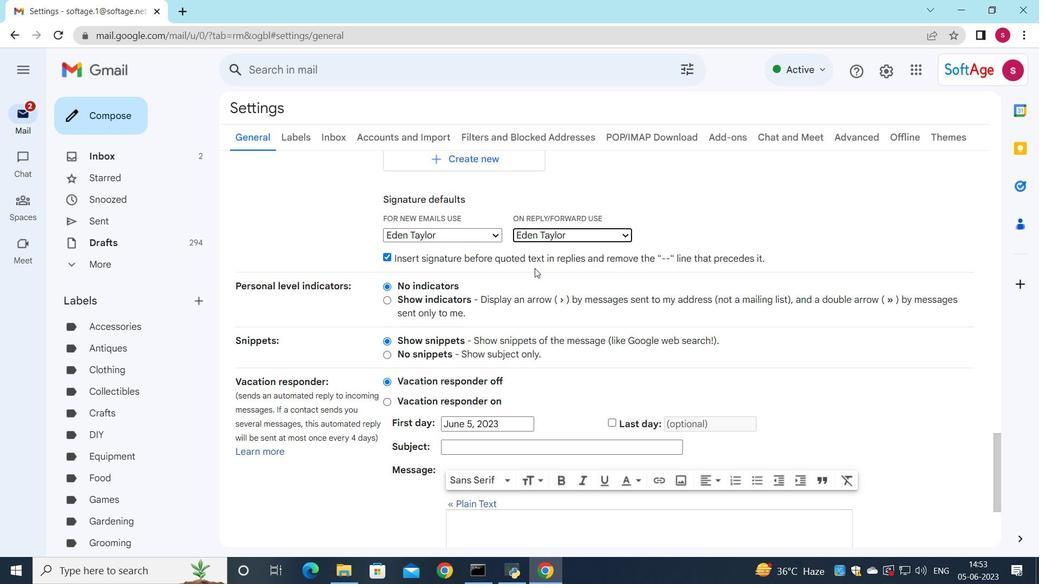 
Action: Mouse scrolled (525, 276) with delta (0, 0)
Screenshot: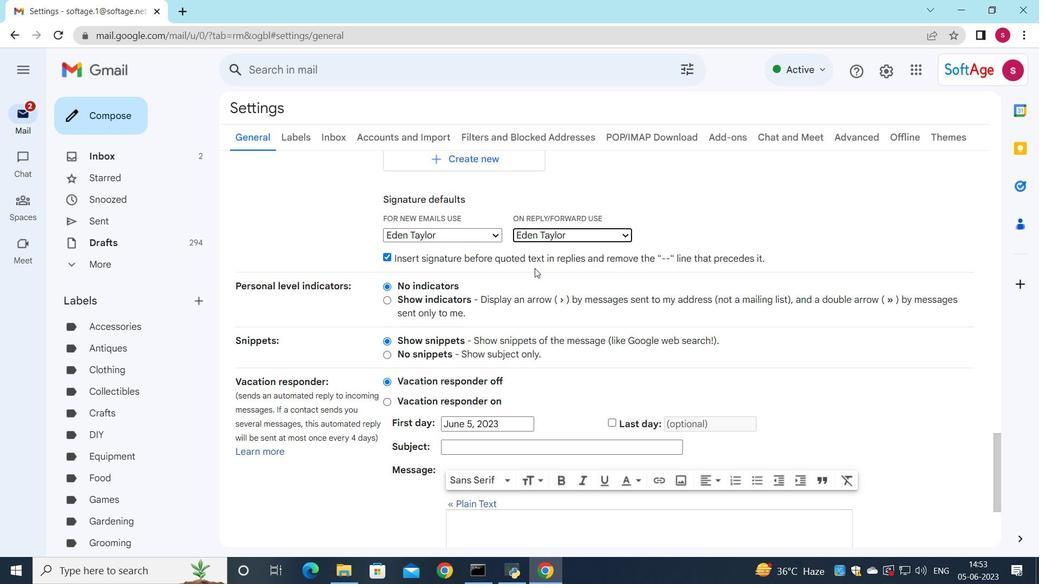 
Action: Mouse scrolled (525, 276) with delta (0, 0)
Screenshot: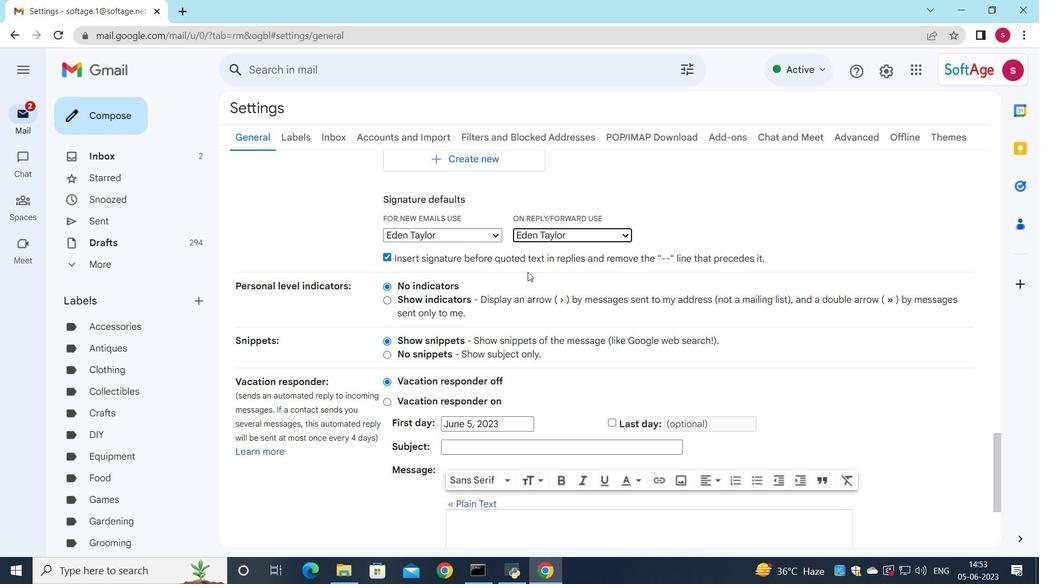 
Action: Mouse scrolled (525, 276) with delta (0, 0)
Screenshot: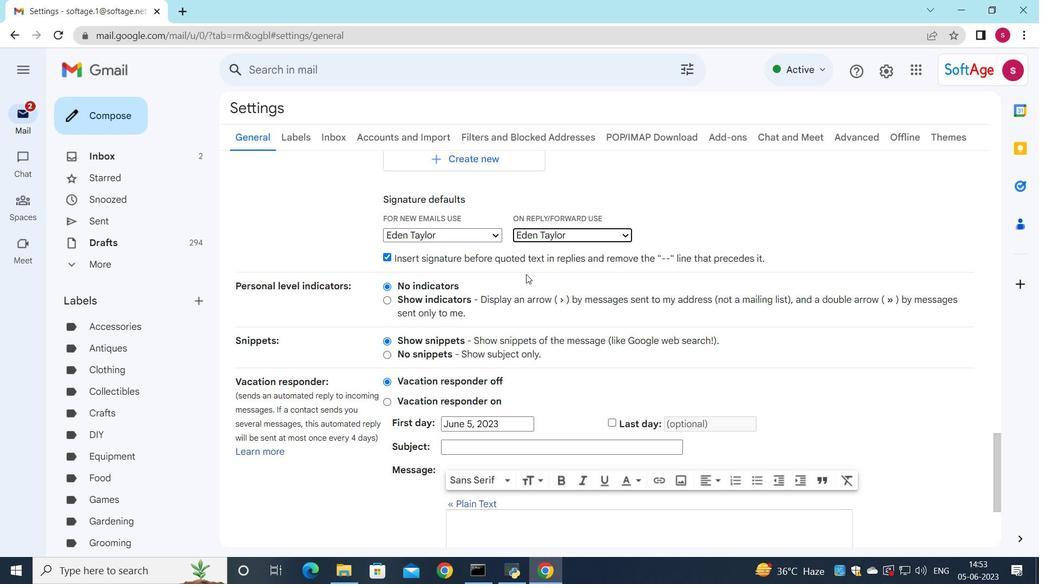
Action: Mouse scrolled (525, 276) with delta (0, 0)
Screenshot: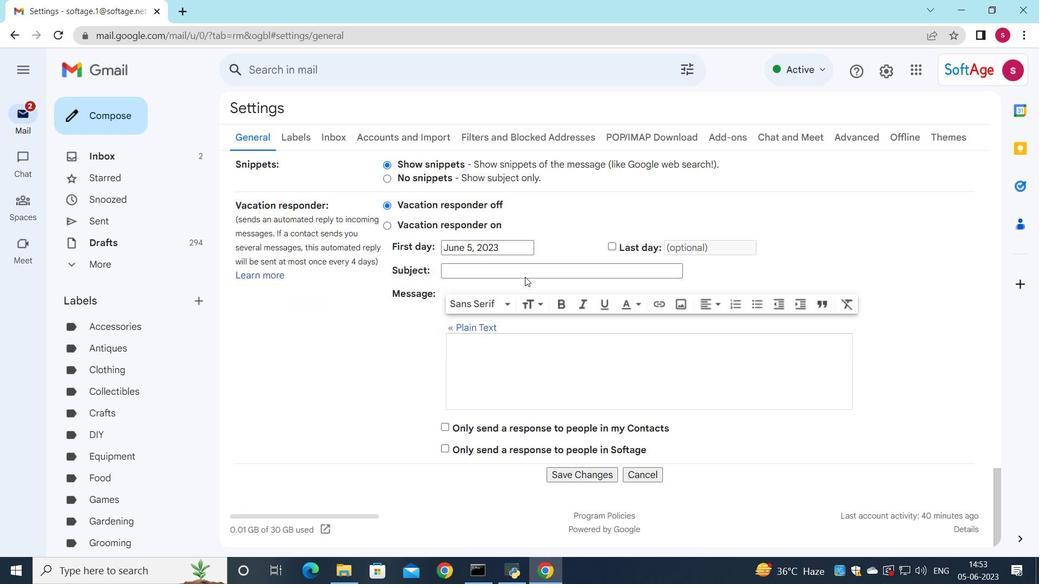 
Action: Mouse scrolled (525, 276) with delta (0, 0)
Screenshot: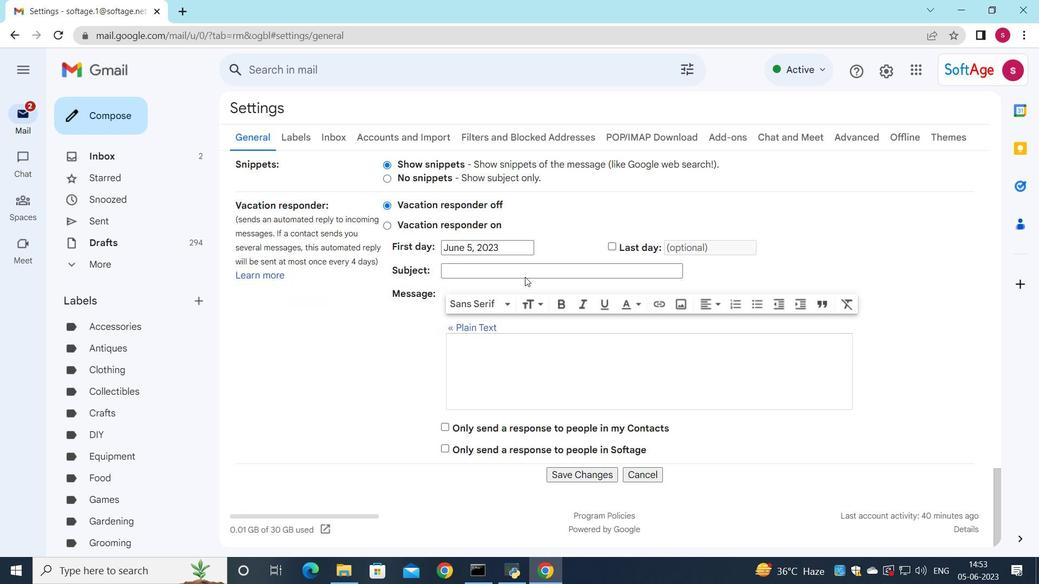 
Action: Mouse scrolled (525, 276) with delta (0, 0)
Screenshot: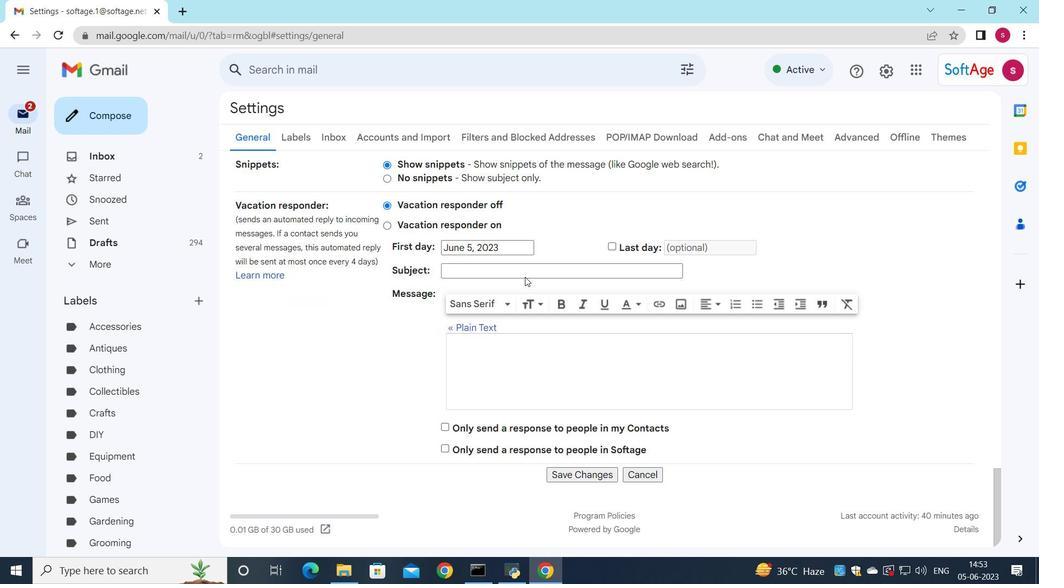 
Action: Mouse scrolled (525, 276) with delta (0, 0)
Screenshot: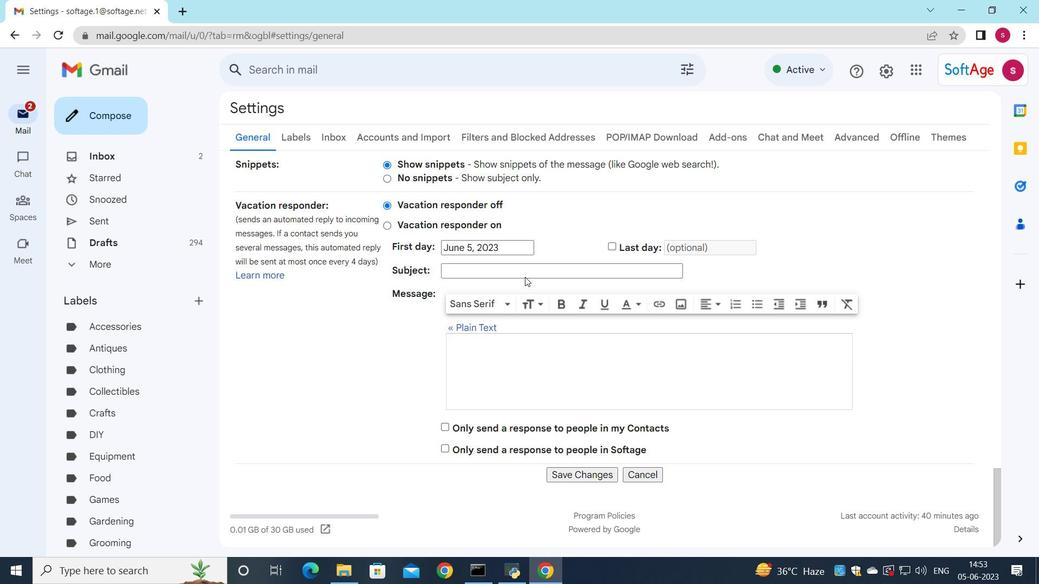 
Action: Mouse moved to (584, 474)
Screenshot: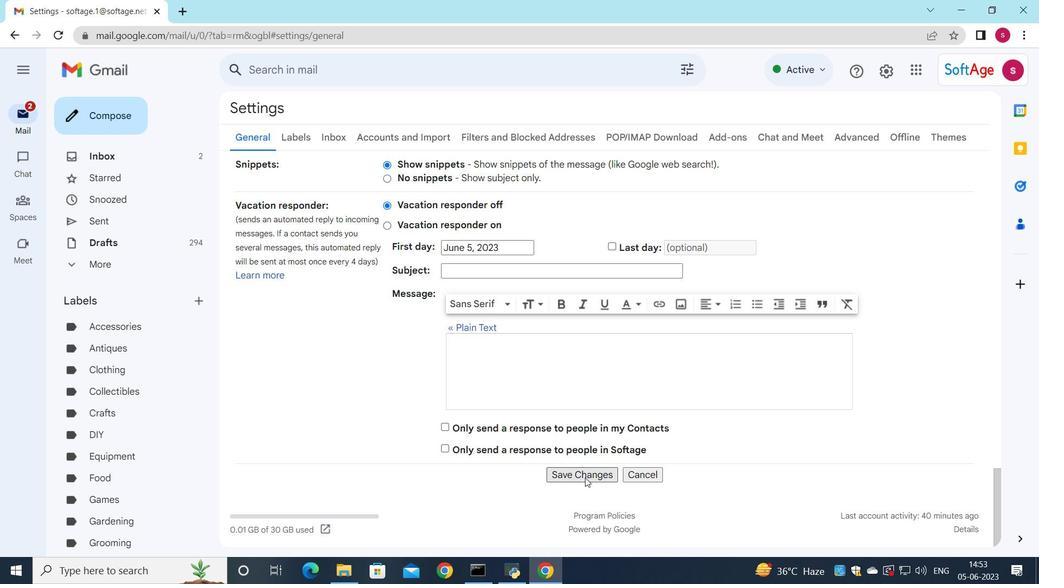 
Action: Mouse pressed left at (584, 474)
Screenshot: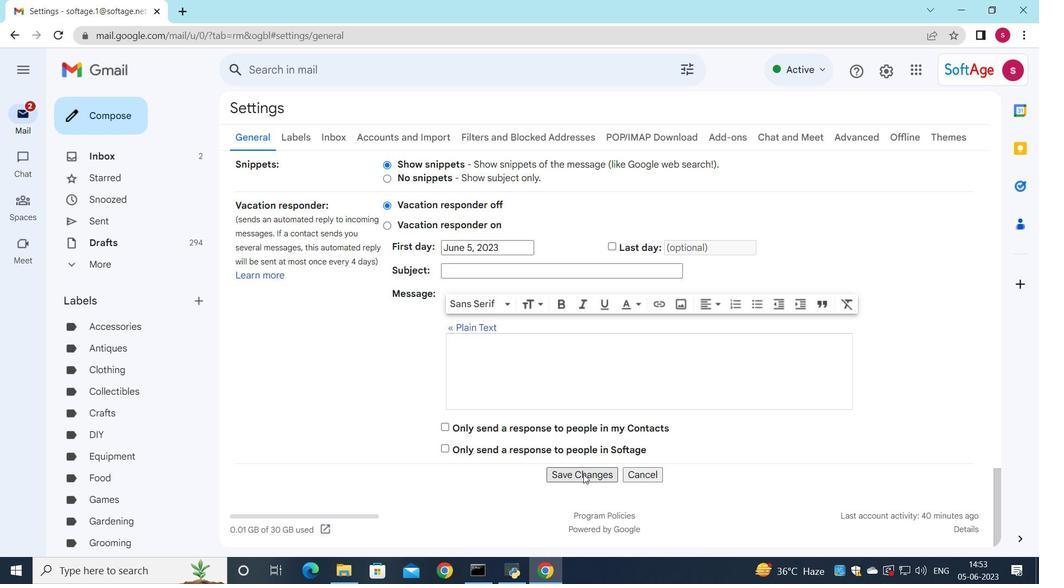 
Action: Mouse moved to (542, 195)
Screenshot: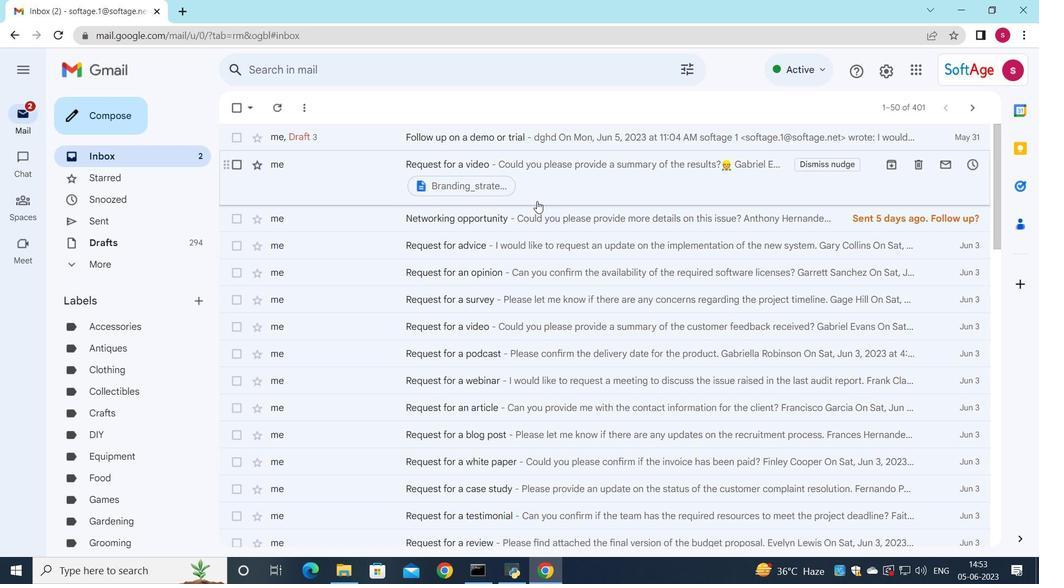 
Action: Mouse pressed left at (542, 195)
Screenshot: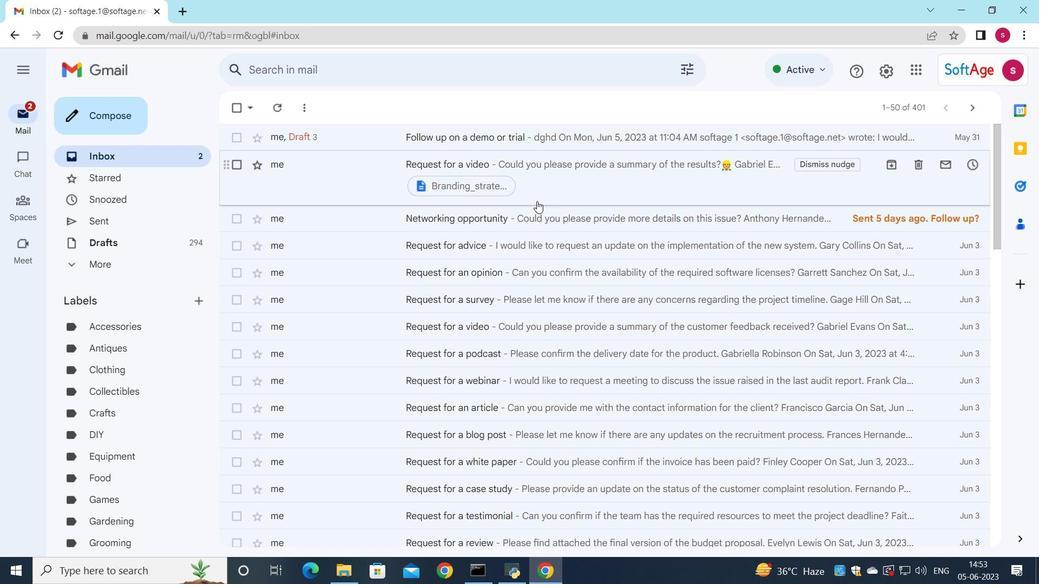 
Action: Mouse moved to (469, 446)
Screenshot: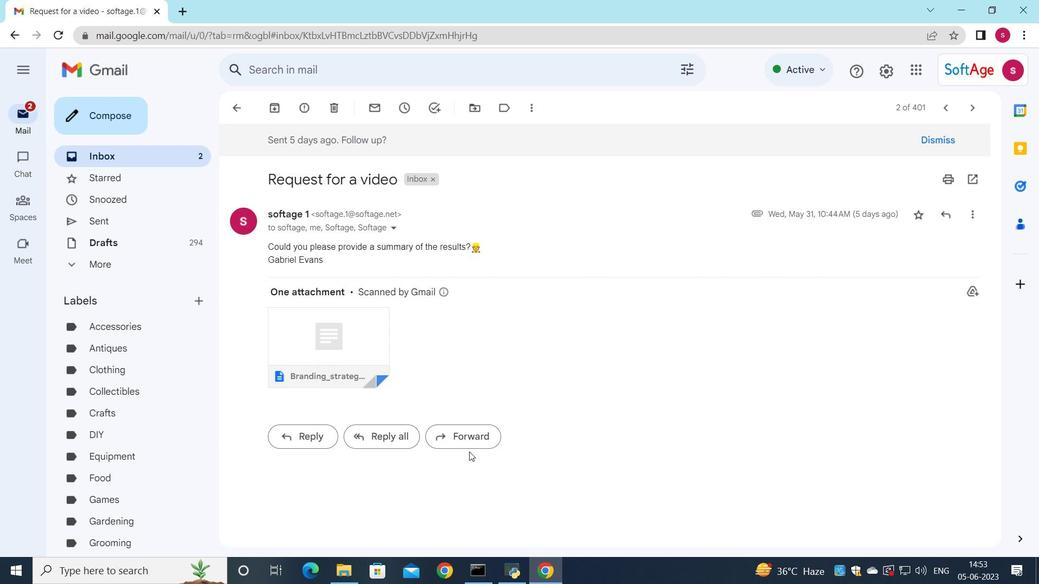 
Action: Mouse pressed left at (469, 446)
Screenshot: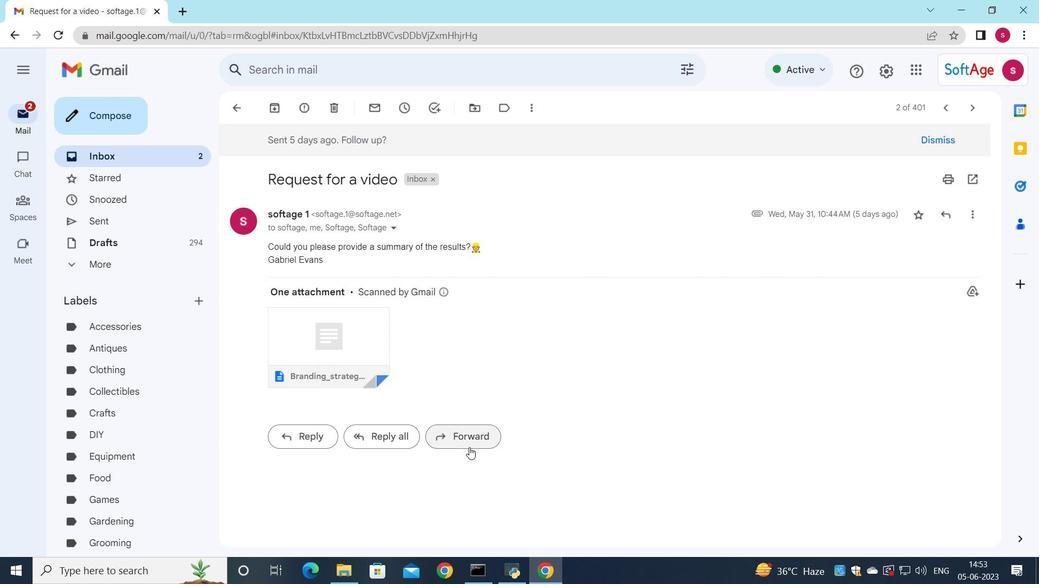 
Action: Mouse moved to (296, 408)
Screenshot: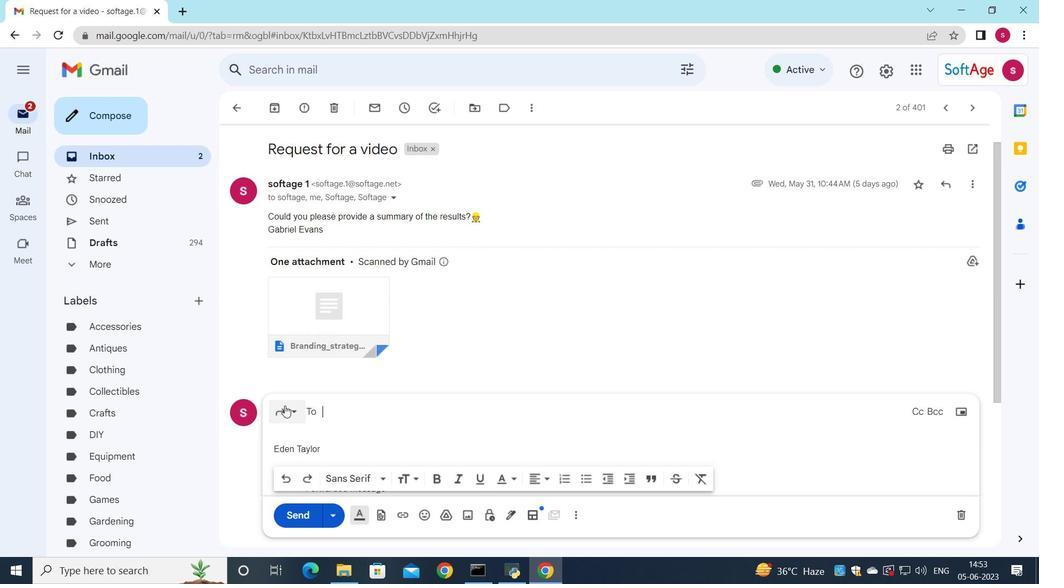 
Action: Mouse pressed left at (296, 408)
Screenshot: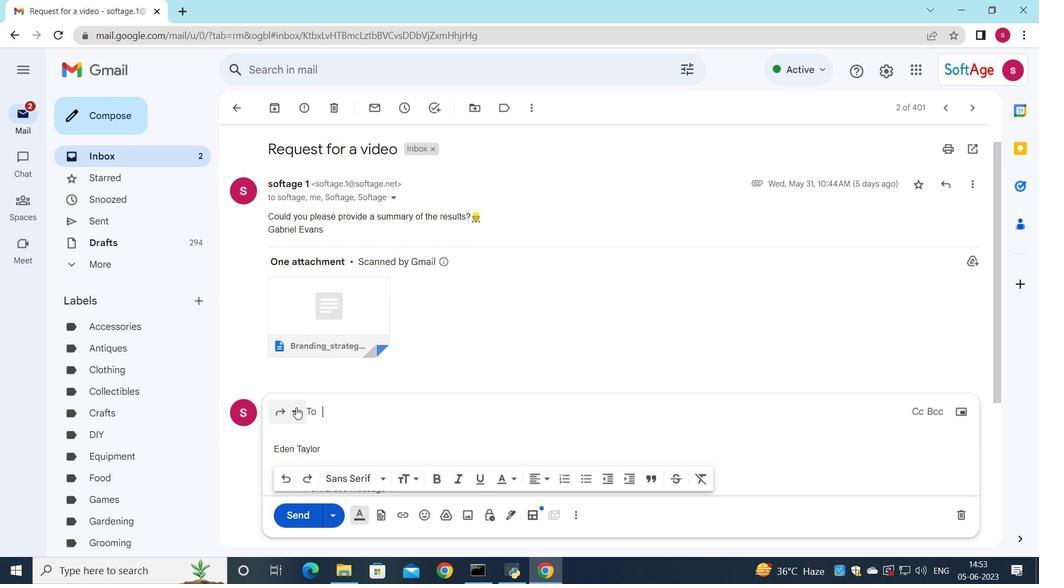 
Action: Mouse moved to (318, 346)
Screenshot: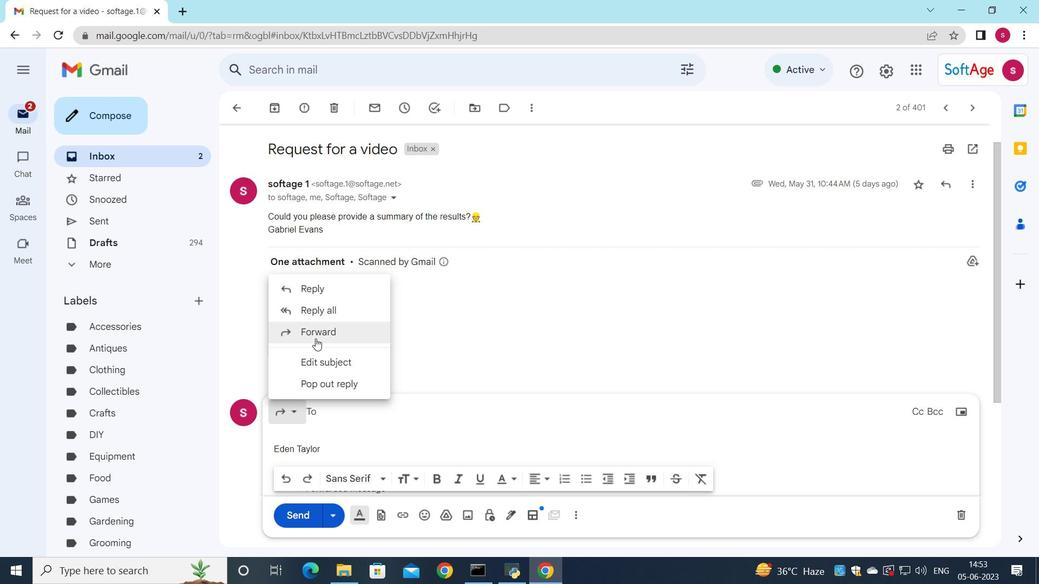 
Action: Mouse pressed left at (318, 346)
Screenshot: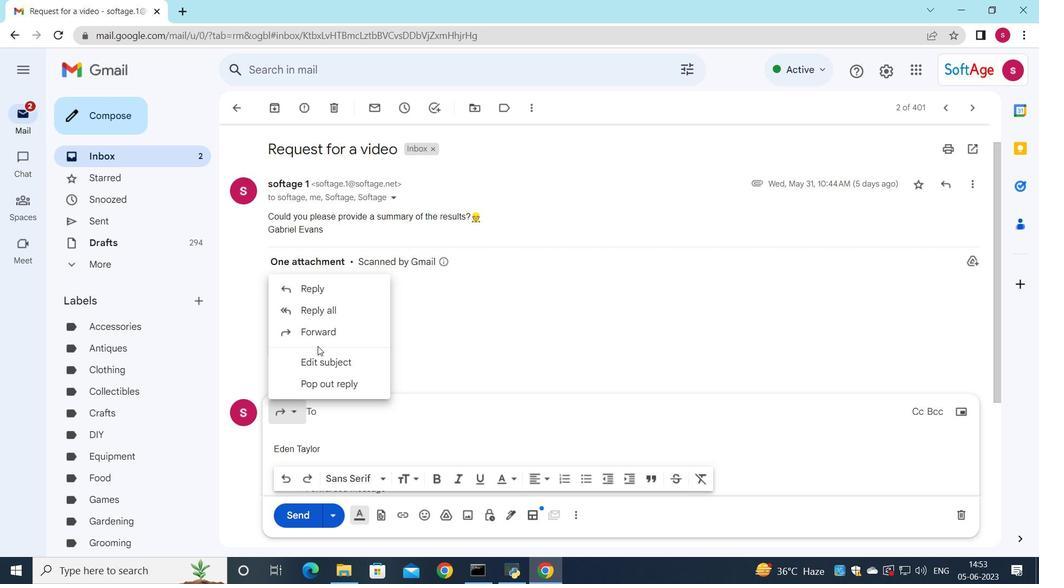 
Action: Mouse moved to (319, 355)
Screenshot: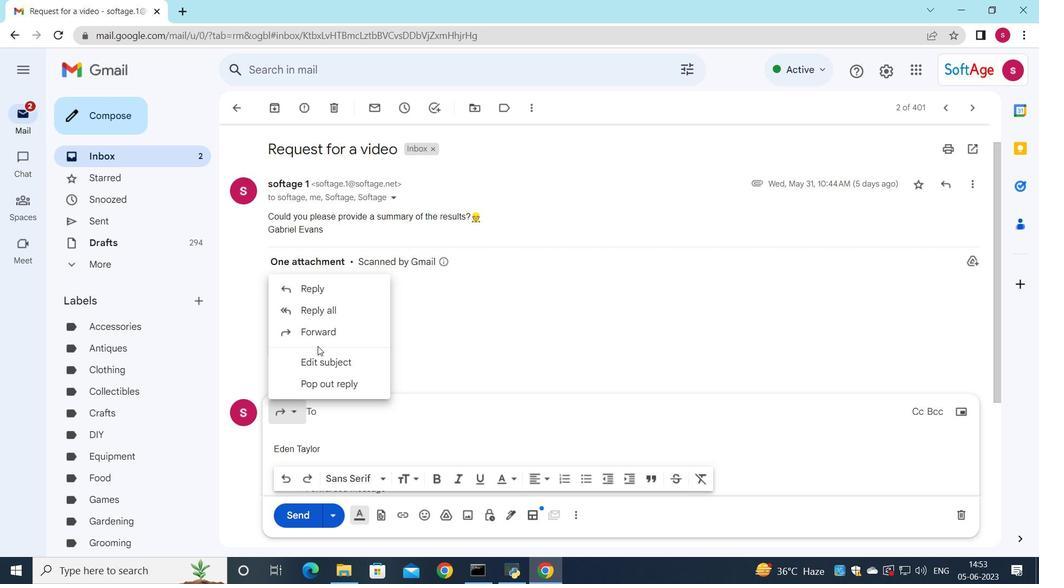 
Action: Mouse pressed left at (319, 355)
Screenshot: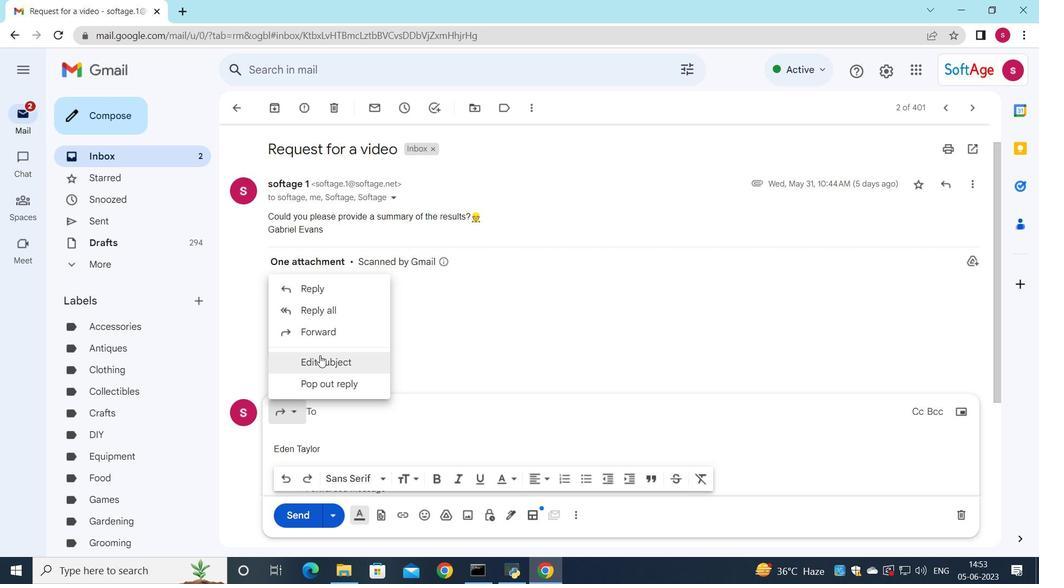 
Action: Mouse moved to (622, 265)
Screenshot: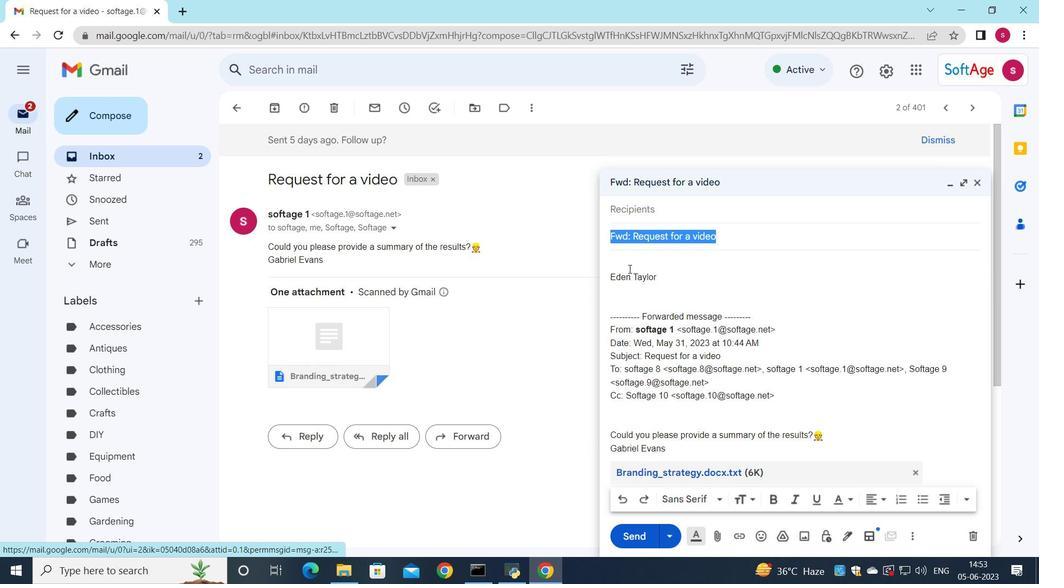 
Action: Key pressed <Key.shift>Request<Key.space>for<Key.space>flextime
Screenshot: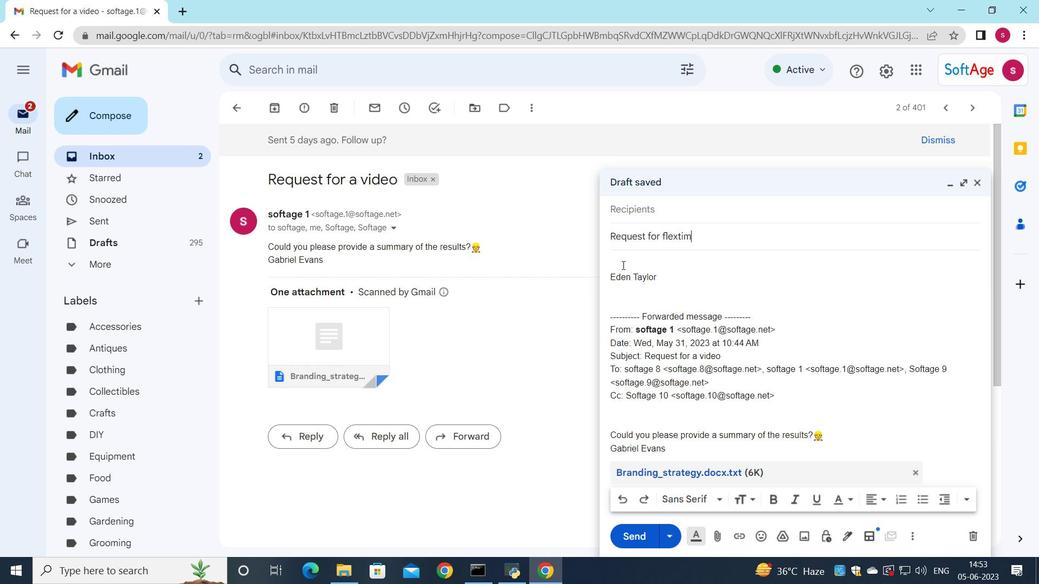 
Action: Mouse moved to (638, 212)
Screenshot: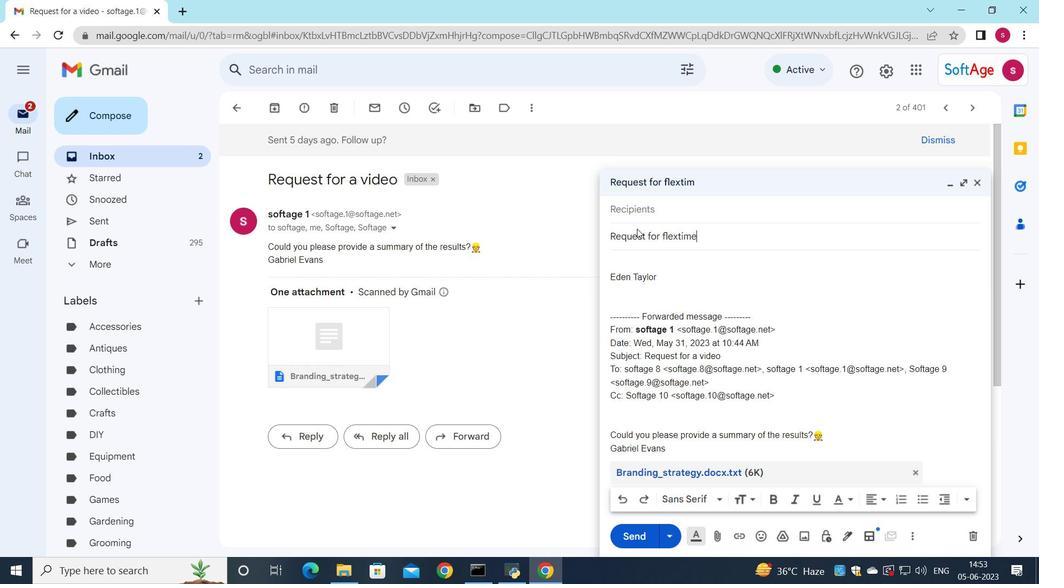 
Action: Mouse pressed left at (638, 212)
Screenshot: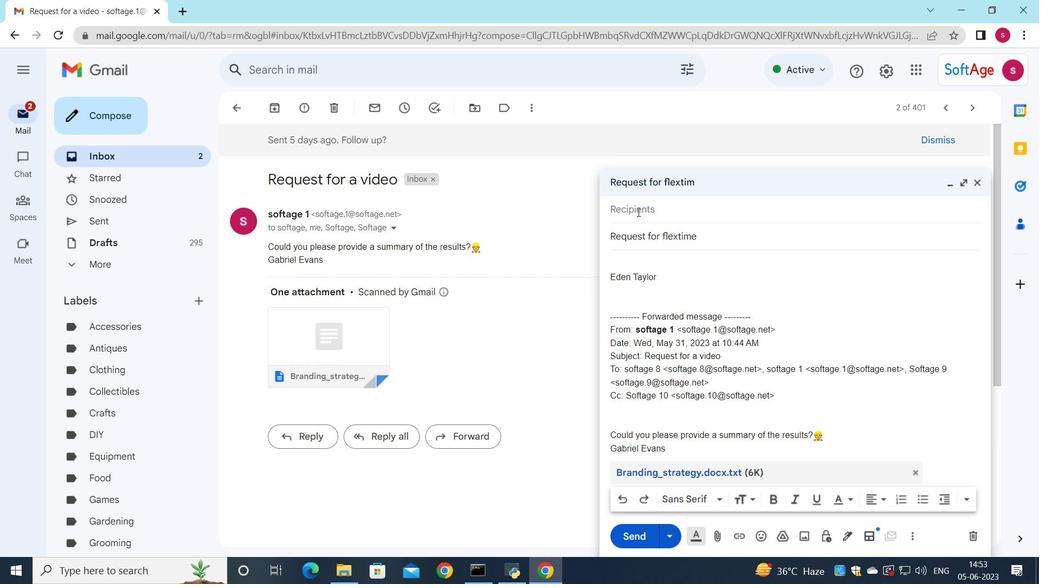 
Action: Key pressed s
Screenshot: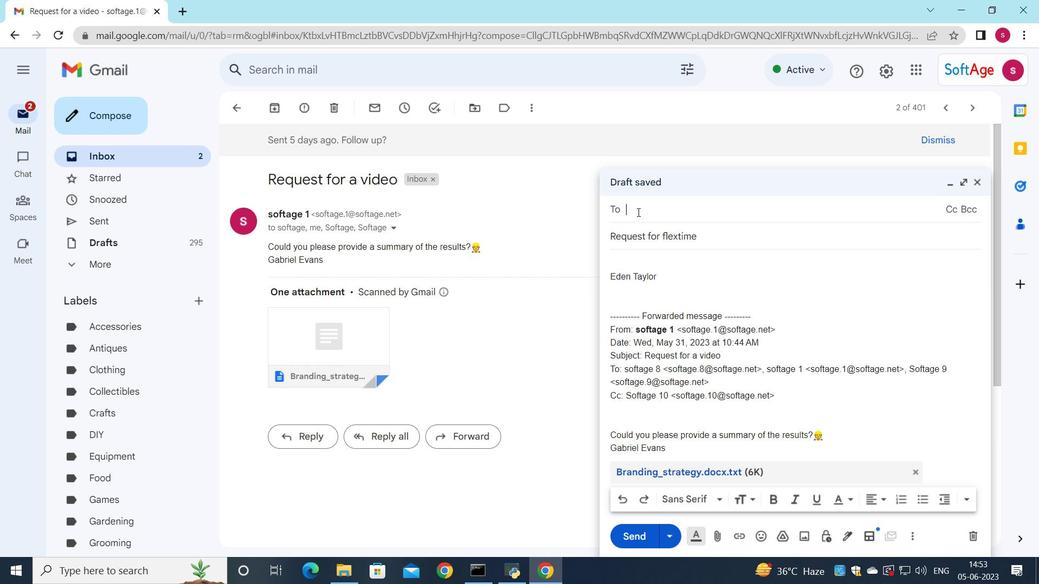 
Action: Mouse moved to (686, 407)
Screenshot: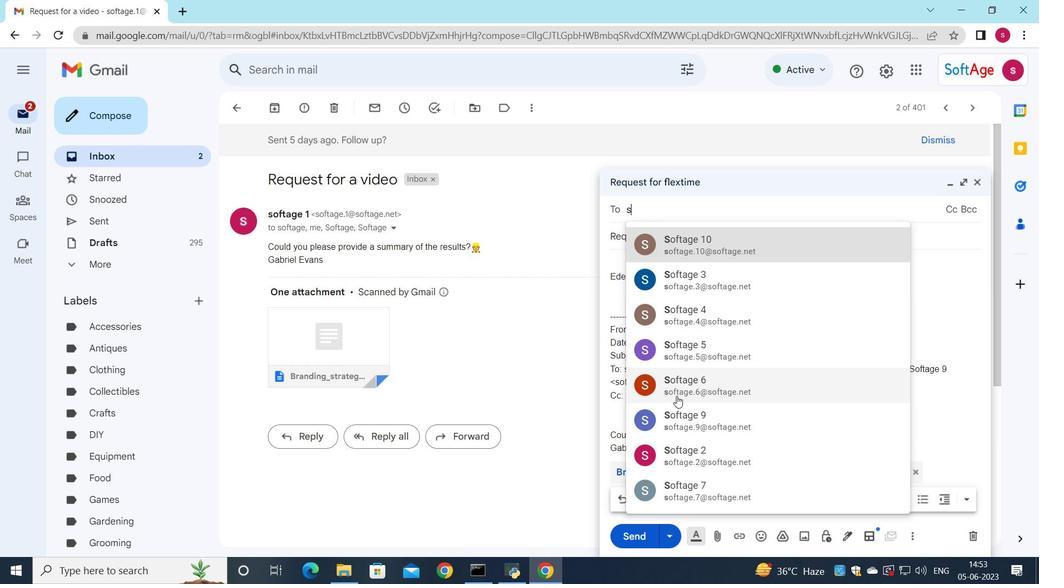 
Action: Mouse pressed left at (686, 407)
Screenshot: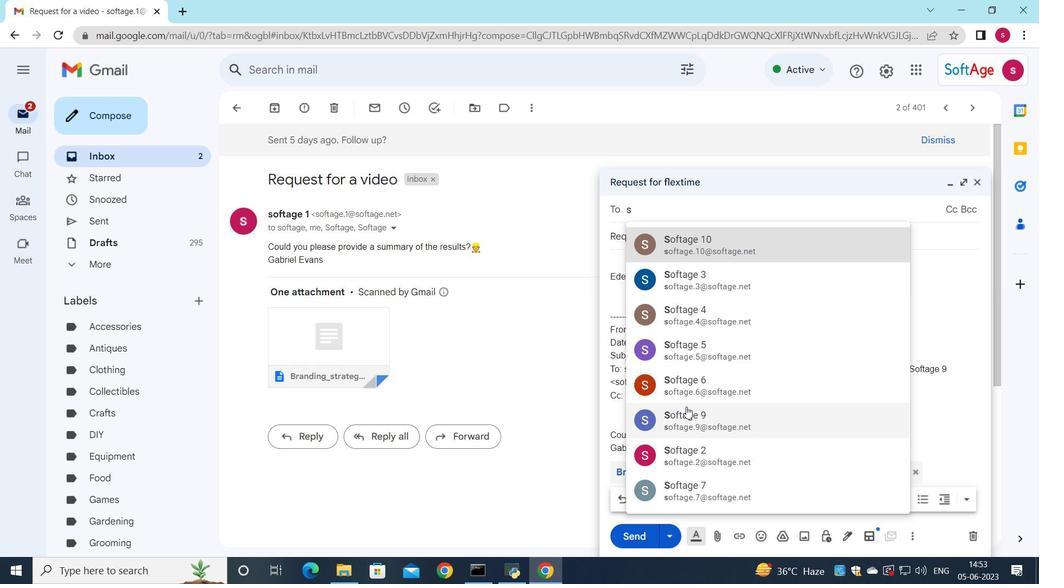 
Action: Mouse moved to (636, 276)
Screenshot: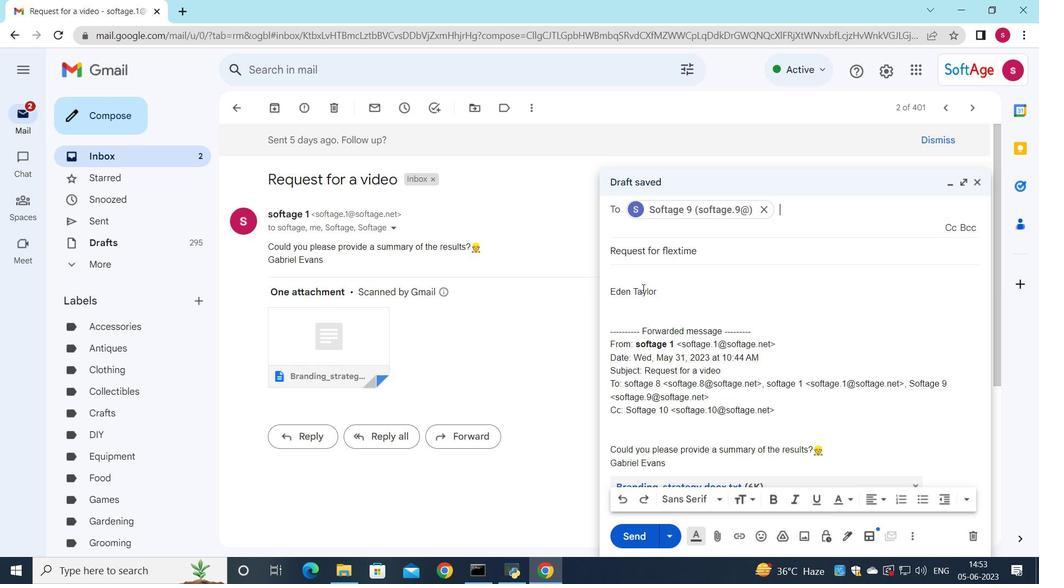 
Action: Mouse pressed left at (636, 276)
Screenshot: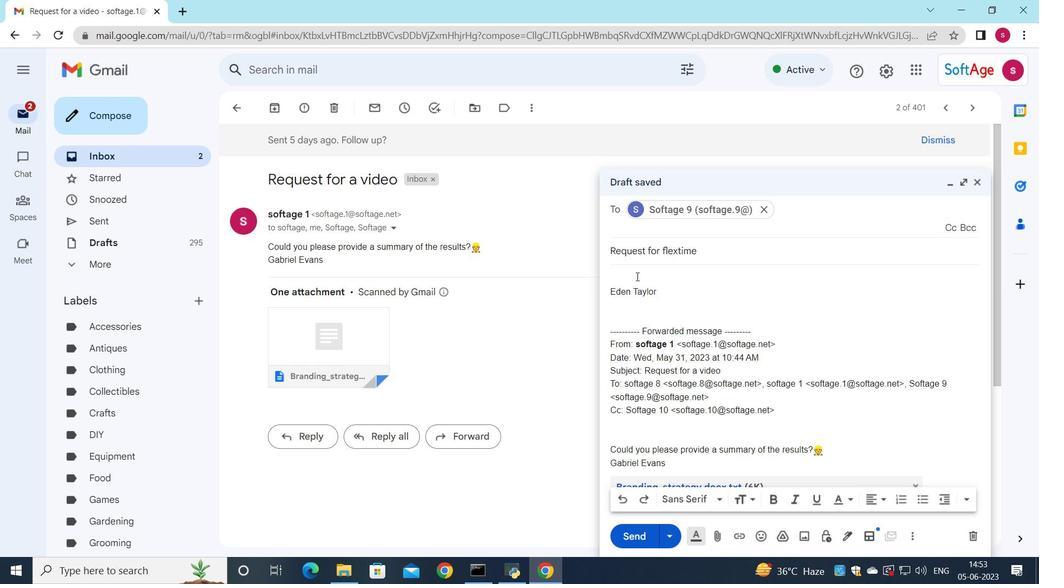 
Action: Key pressed <Key.shift>I<Key.space>need<Key.space>your<Key.space>assistance<Key.space>in<Key.space>preparing<Key.space>a<Key.space>project<Key.space>status<Key.space>report<Key.space>for<Key.space>tj<Key.backspace>he<Key.space>stakeholders.
Screenshot: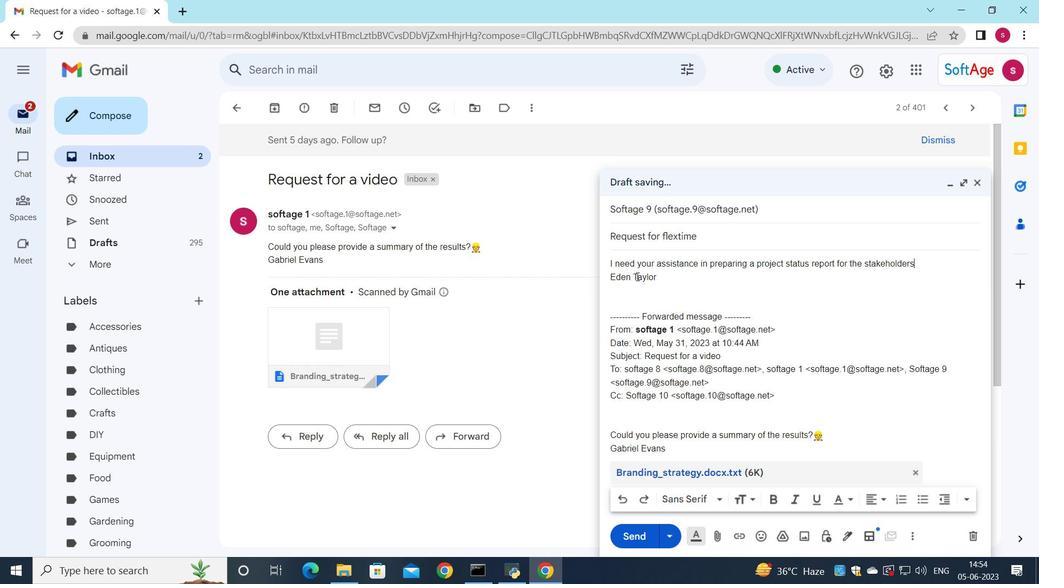 
Action: Mouse moved to (609, 261)
Screenshot: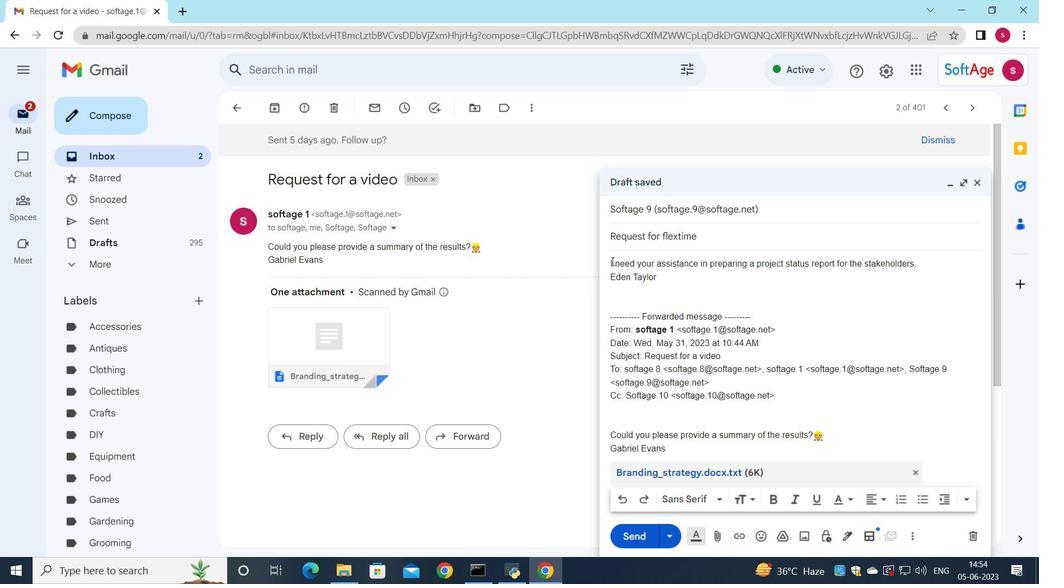
Action: Mouse pressed left at (609, 261)
Screenshot: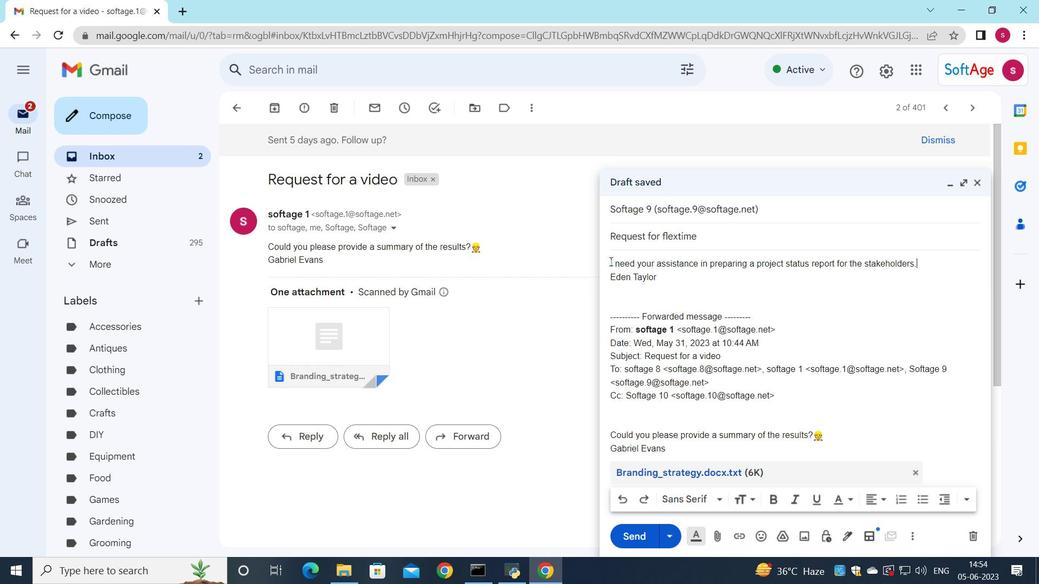 
Action: Mouse moved to (844, 500)
Screenshot: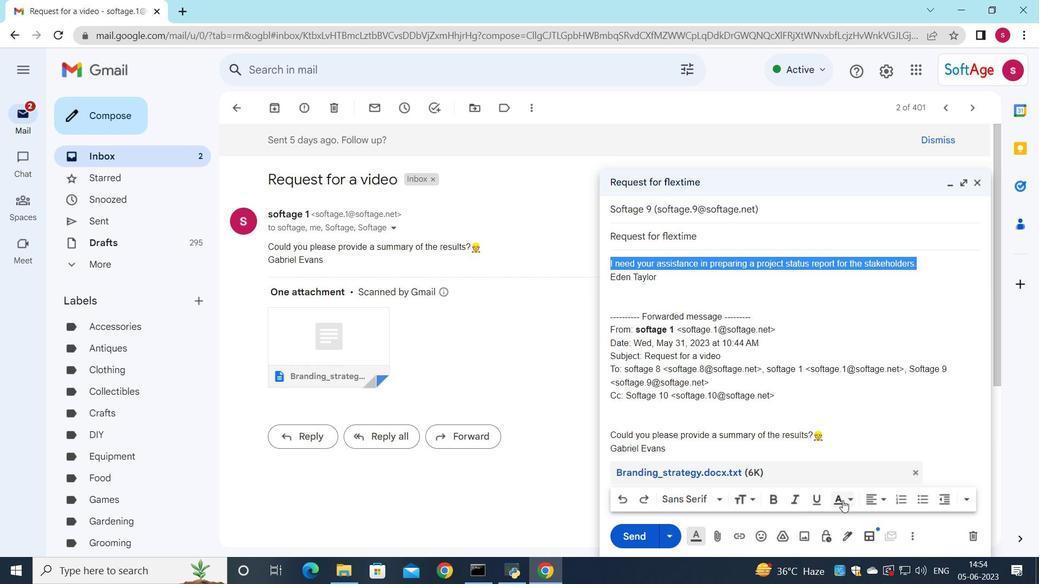 
Action: Mouse pressed left at (844, 500)
Screenshot: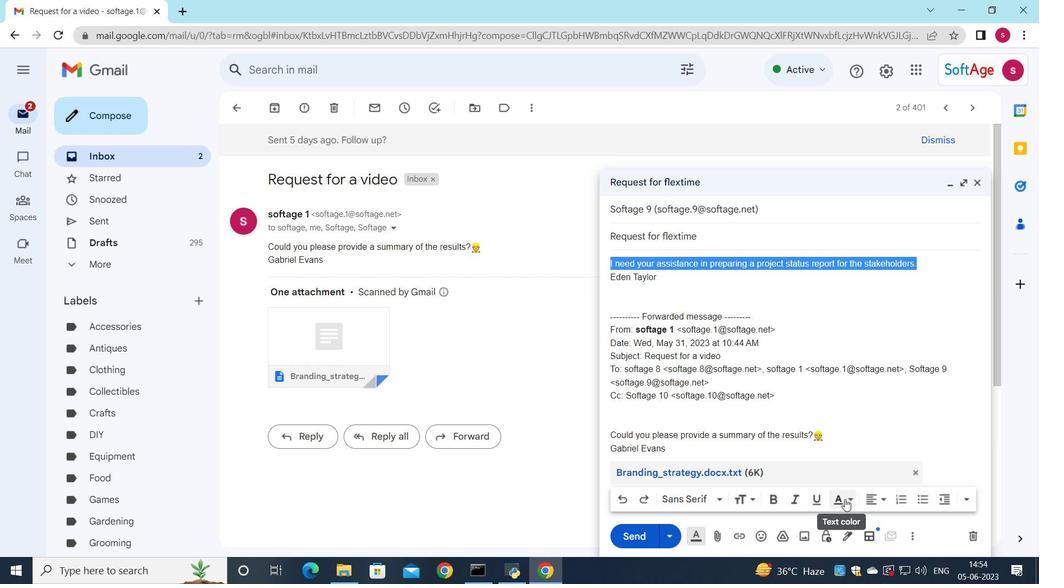 
Action: Mouse moved to (797, 404)
Screenshot: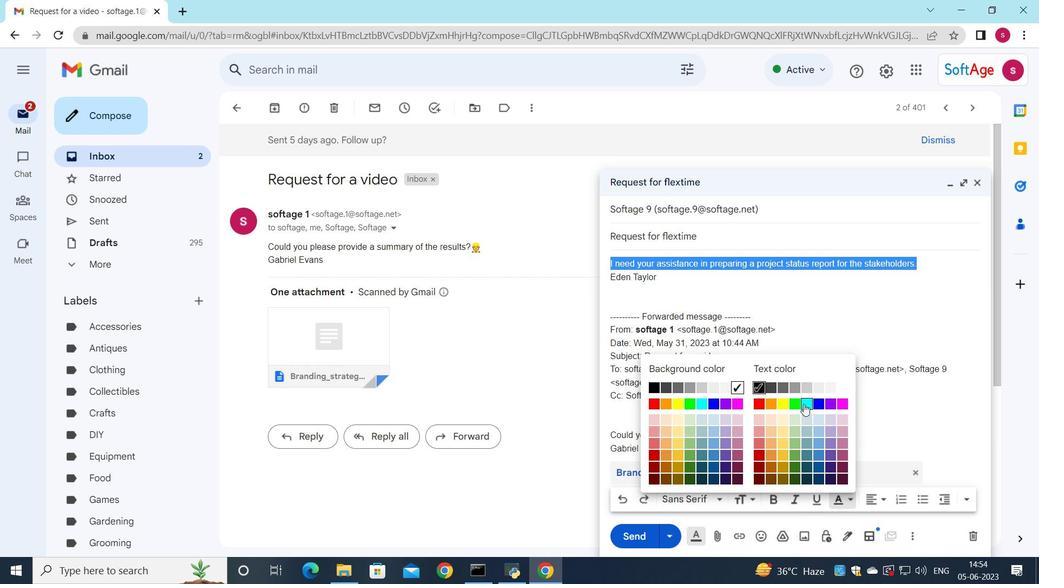 
Action: Mouse pressed left at (797, 404)
Screenshot: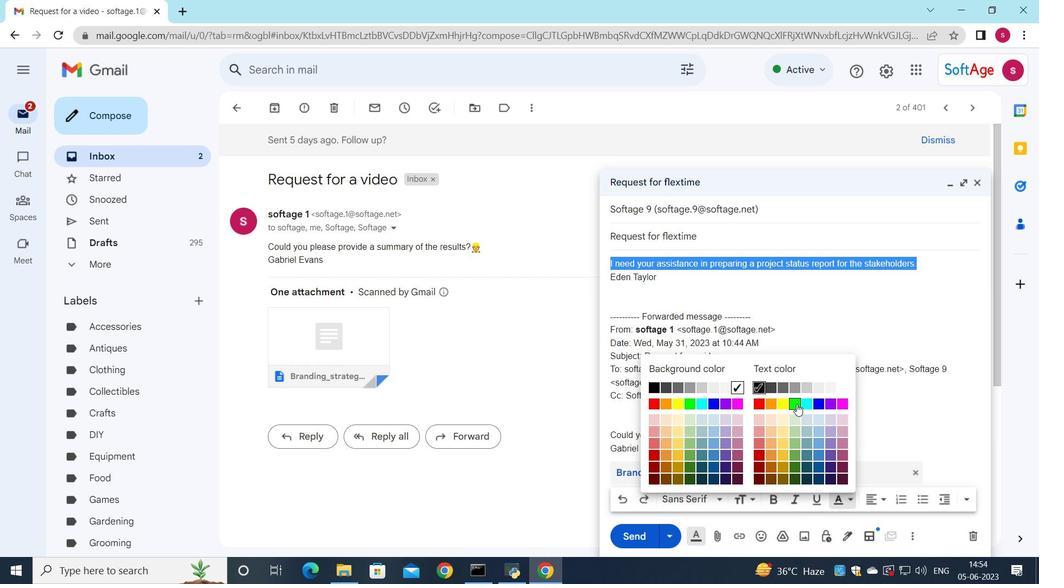 
Action: Mouse moved to (850, 503)
Screenshot: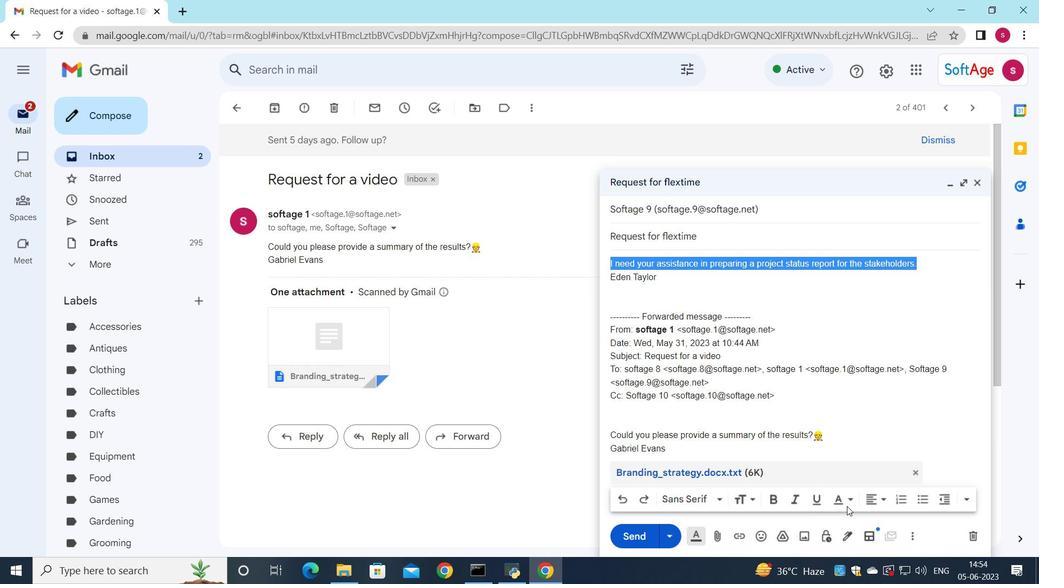 
Action: Mouse pressed left at (850, 503)
Screenshot: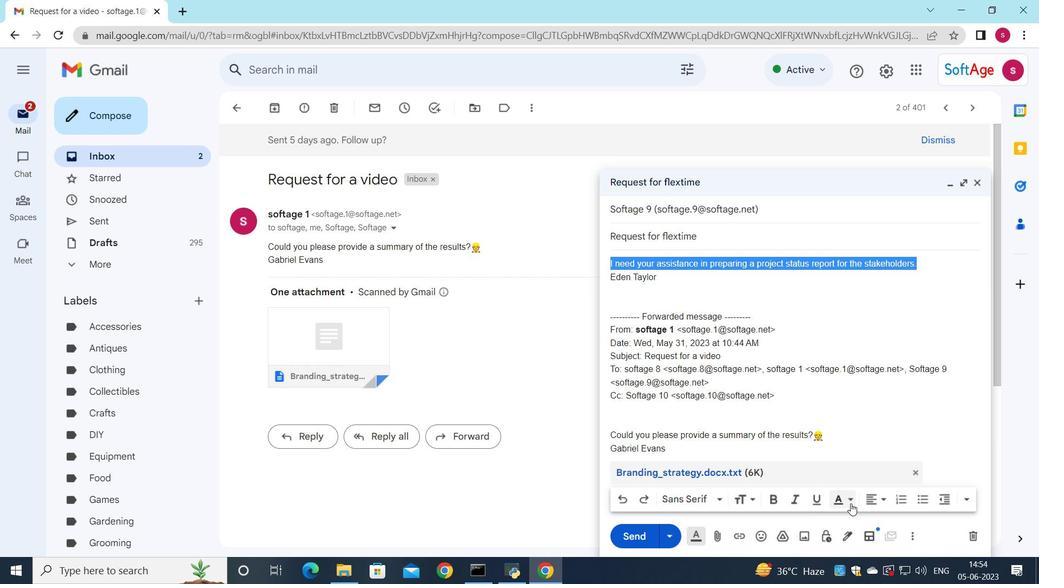 
Action: Mouse moved to (679, 405)
Screenshot: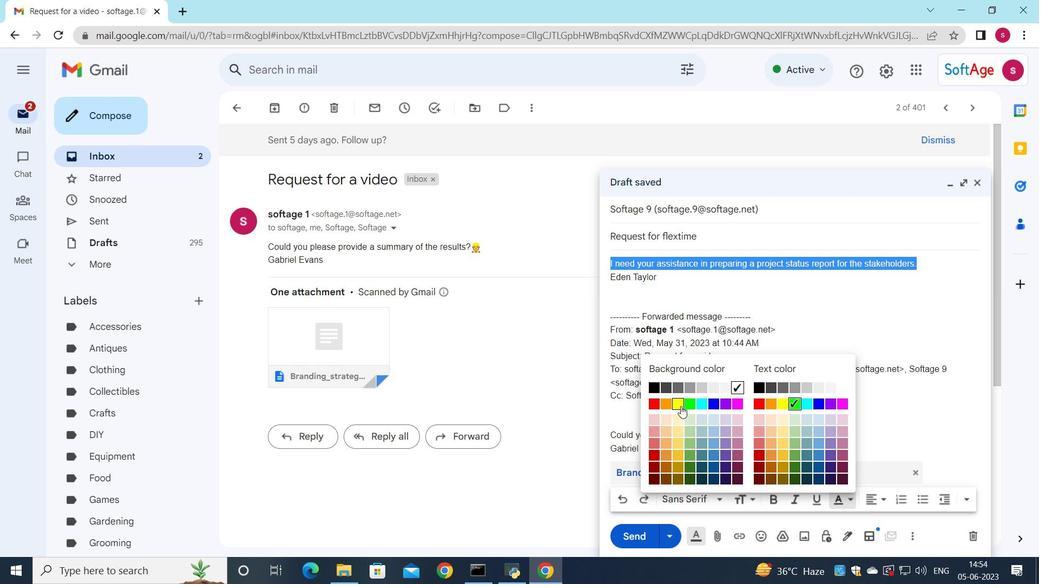 
Action: Mouse pressed left at (679, 405)
Screenshot: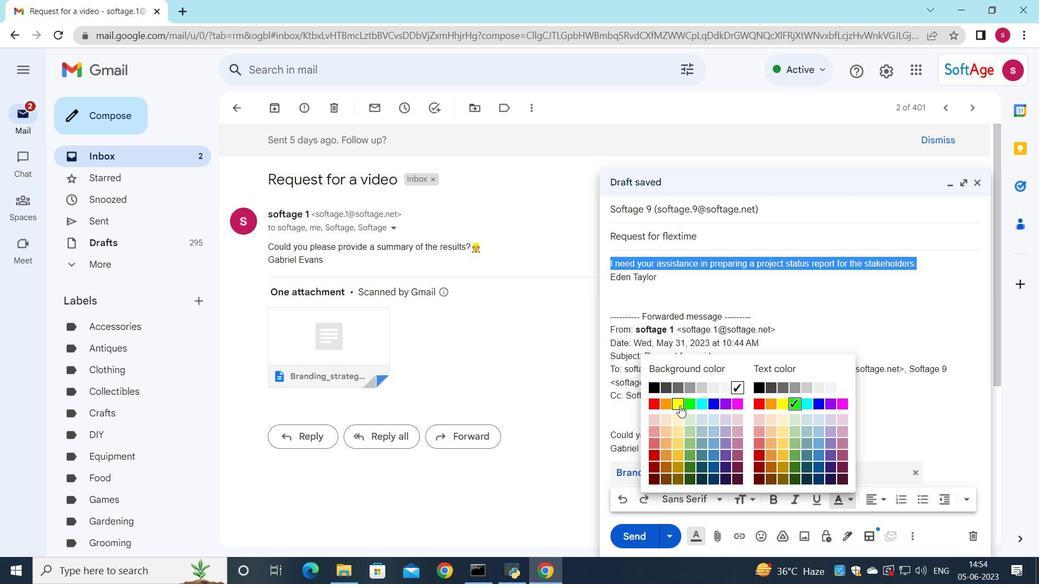 
Action: Mouse moved to (634, 535)
Screenshot: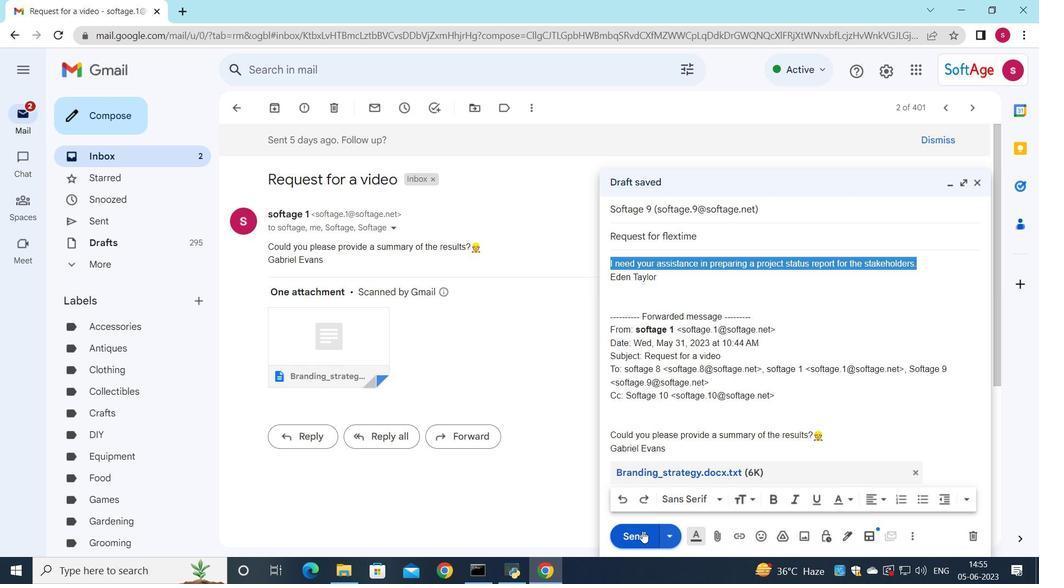 
Action: Mouse pressed left at (634, 535)
Screenshot: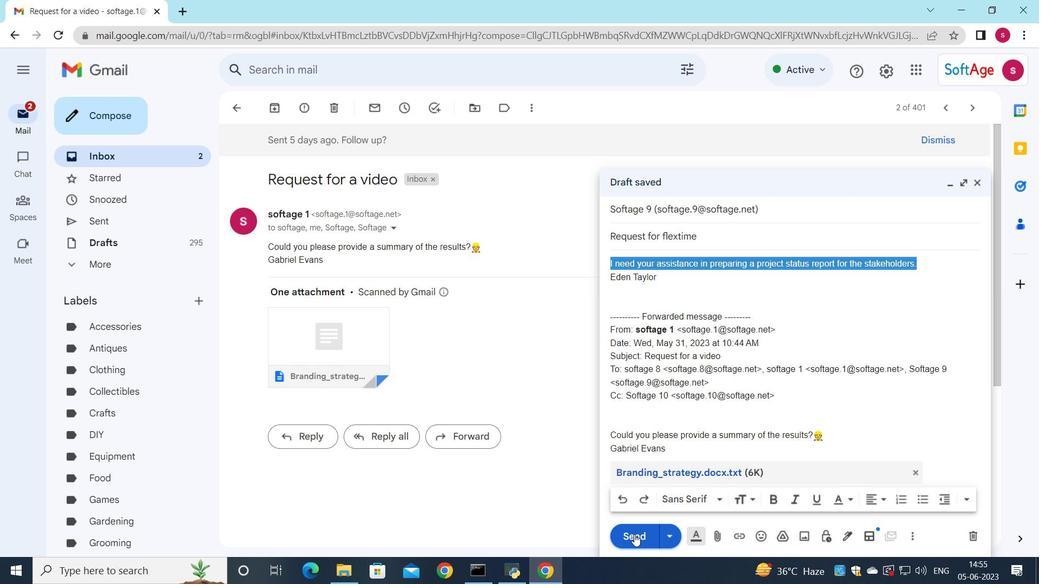 
Action: Mouse moved to (497, 378)
Screenshot: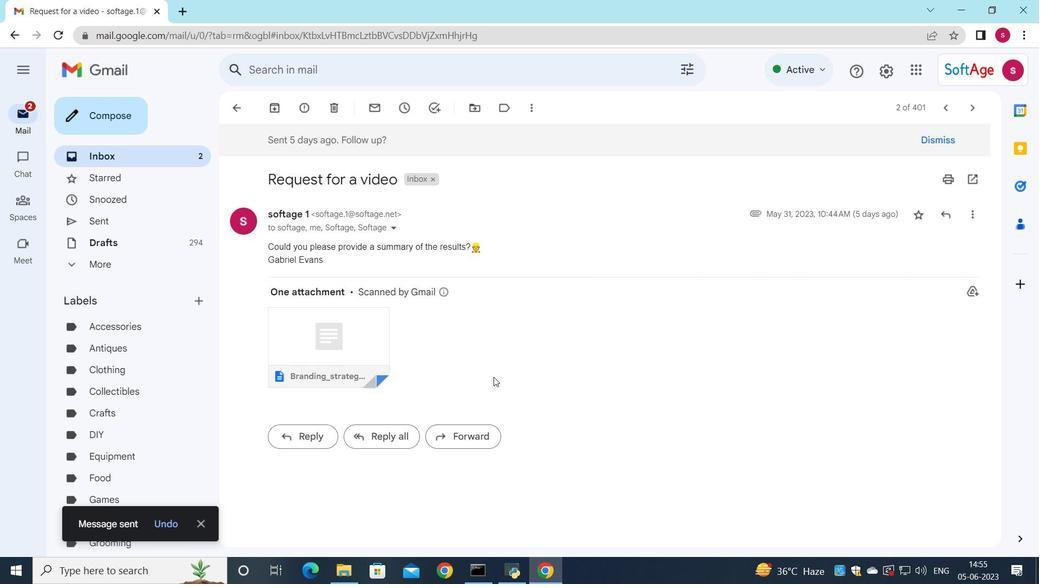 
